 Task: Find connections with filter location San Vicent del Raspeig with filter topic #Partnershipswith filter profile language English with filter current company Ssangyong Engineering & Construction Co. Ltd. with filter school RMK ENGINEERING COLLEGE, CHENNAI with filter industry Blockchain Services with filter service category Property Management with filter keywords title Application Developer
Action: Mouse moved to (481, 54)
Screenshot: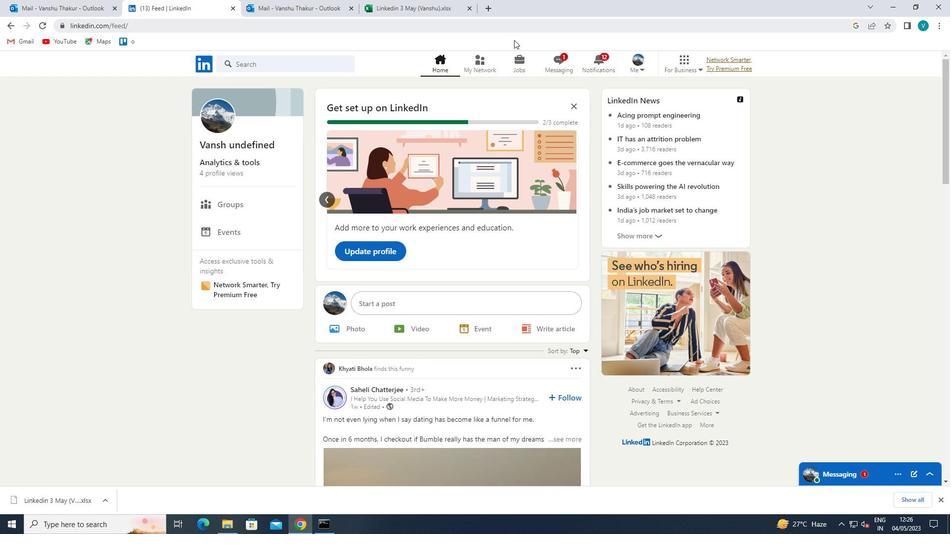 
Action: Mouse pressed left at (481, 54)
Screenshot: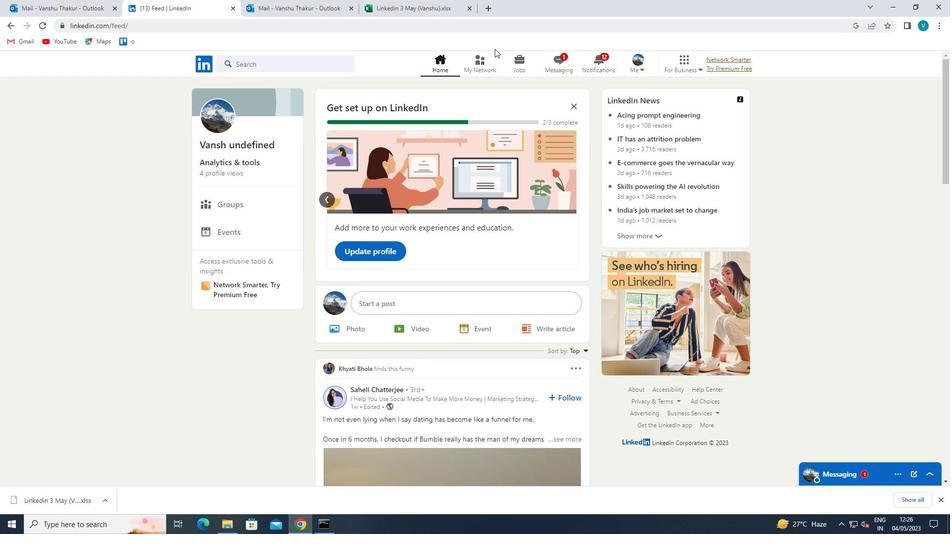 
Action: Mouse moved to (275, 116)
Screenshot: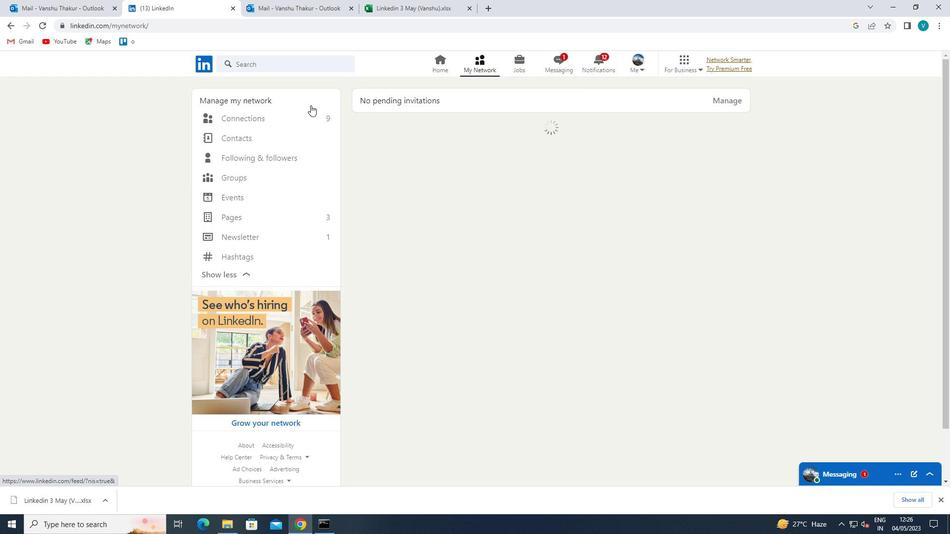 
Action: Mouse pressed left at (275, 116)
Screenshot: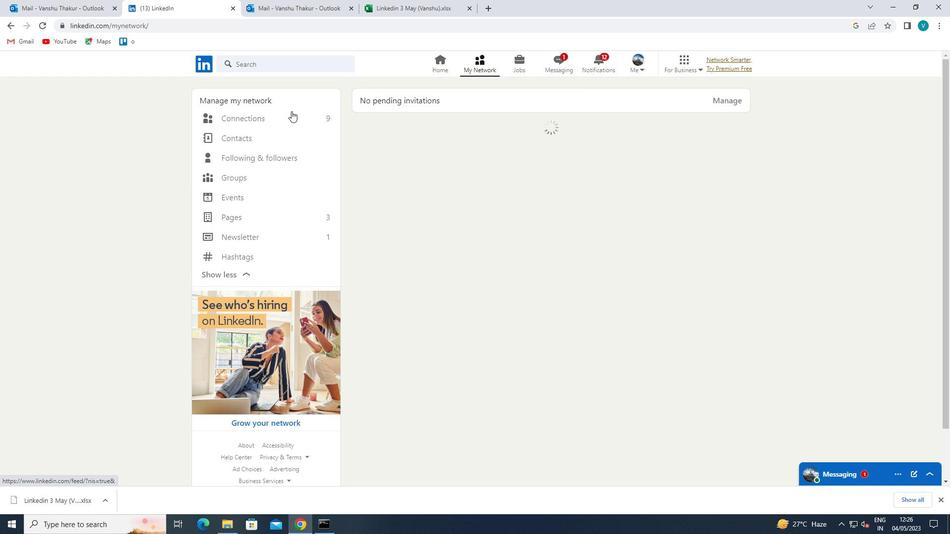 
Action: Mouse moved to (563, 121)
Screenshot: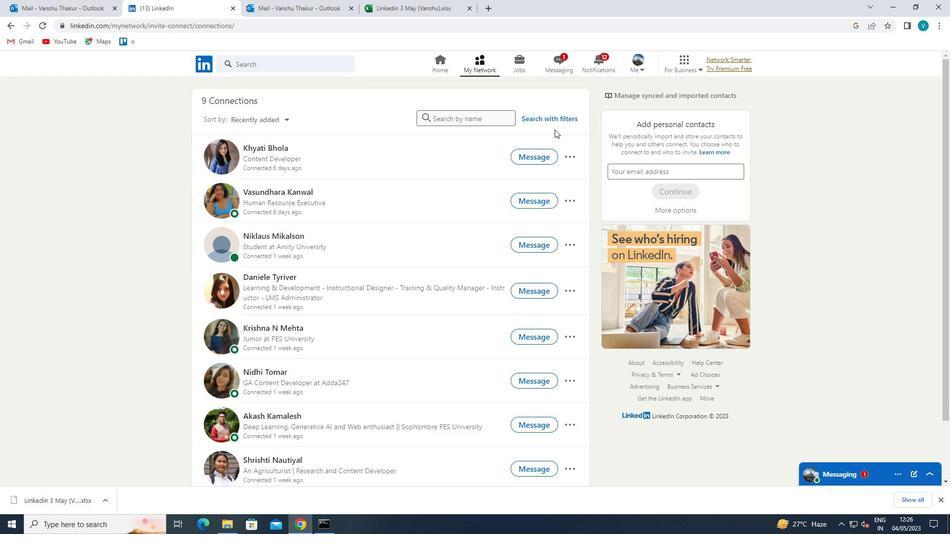 
Action: Mouse pressed left at (563, 121)
Screenshot: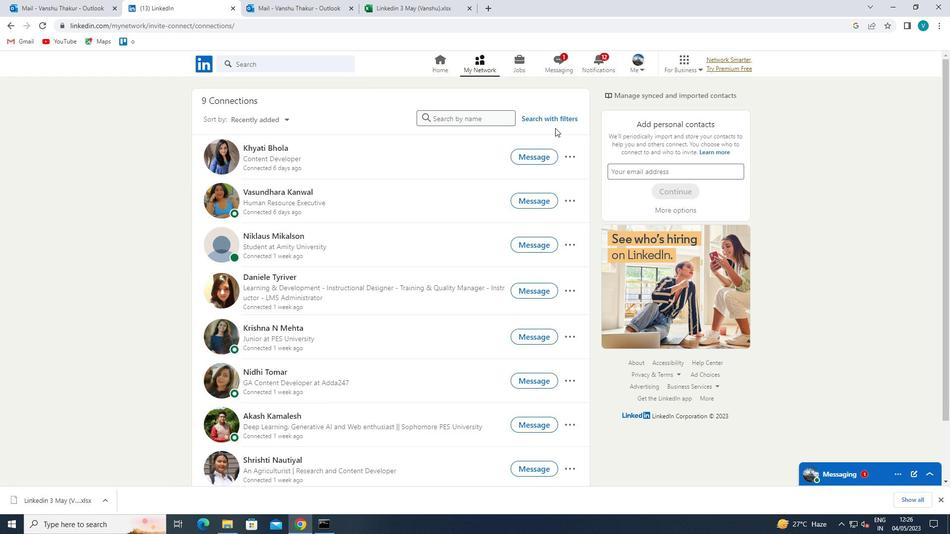
Action: Mouse moved to (480, 92)
Screenshot: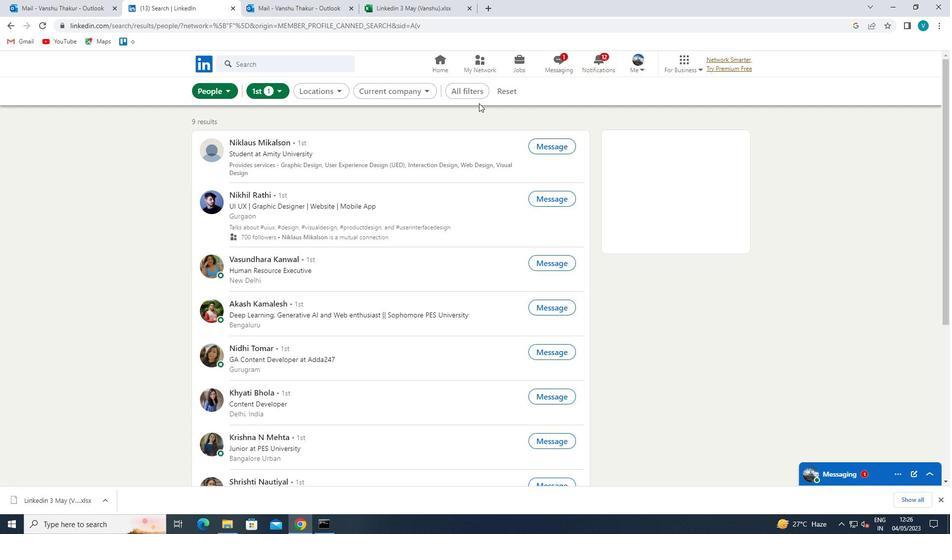 
Action: Mouse pressed left at (480, 92)
Screenshot: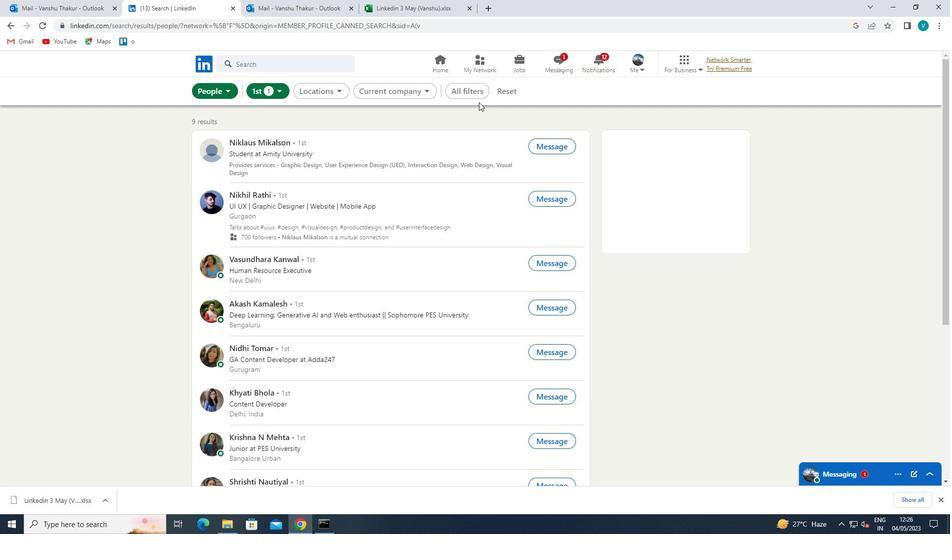 
Action: Mouse moved to (846, 233)
Screenshot: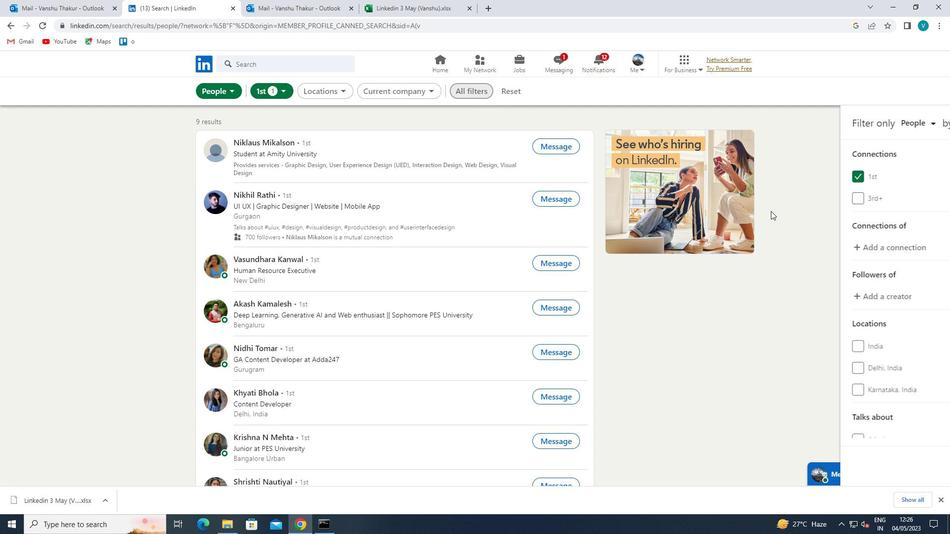 
Action: Mouse scrolled (846, 232) with delta (0, 0)
Screenshot: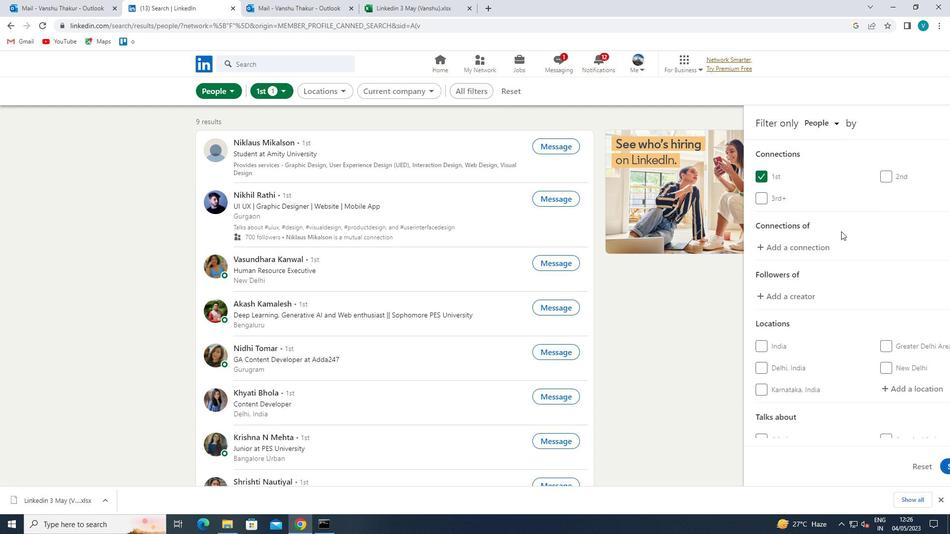
Action: Mouse moved to (865, 359)
Screenshot: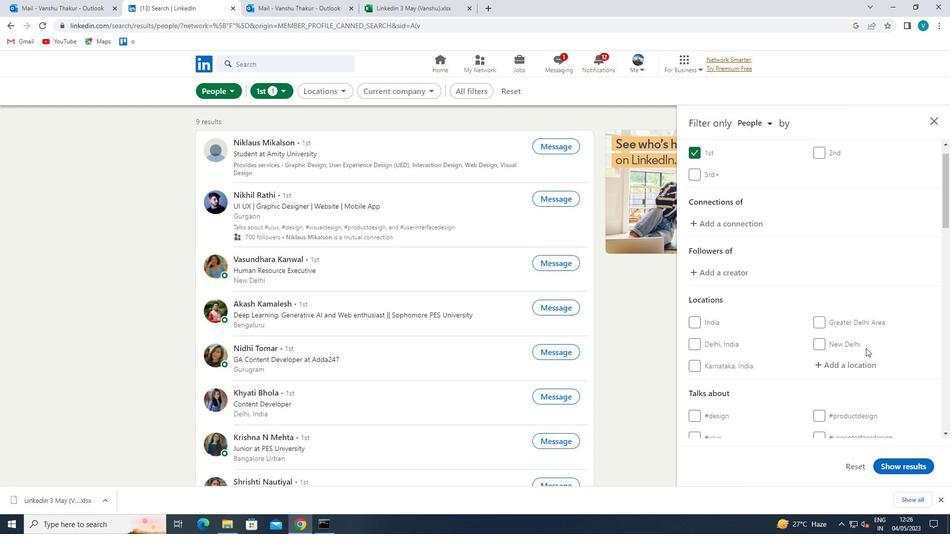 
Action: Mouse pressed left at (865, 359)
Screenshot: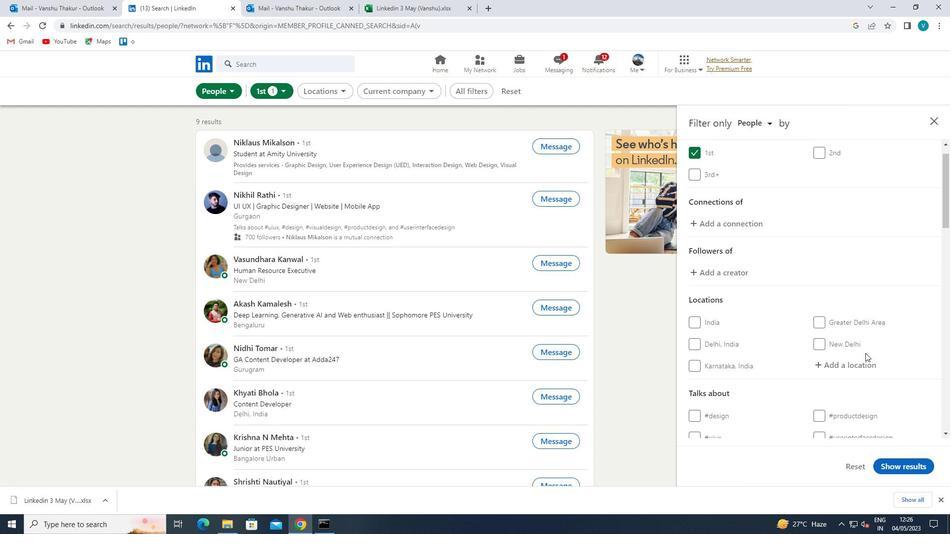 
Action: Mouse moved to (864, 362)
Screenshot: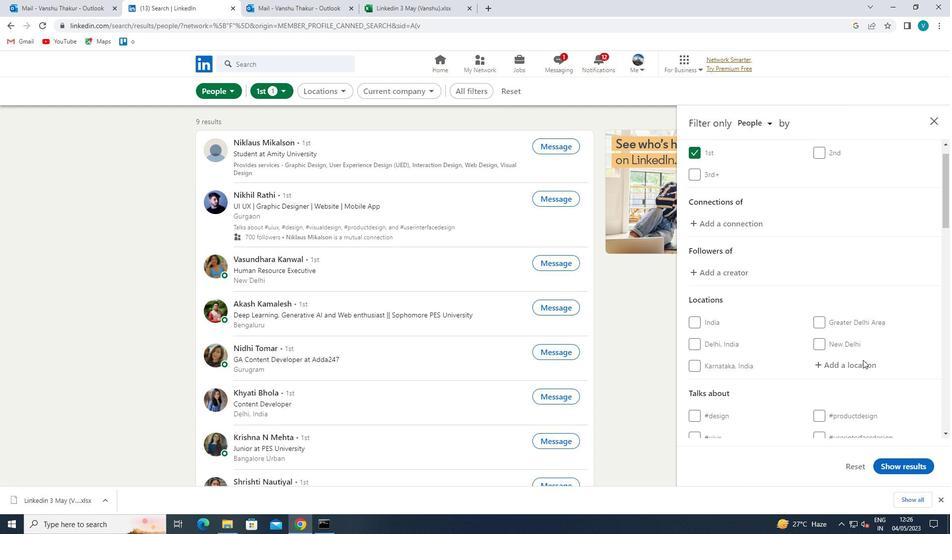 
Action: Mouse pressed left at (864, 362)
Screenshot: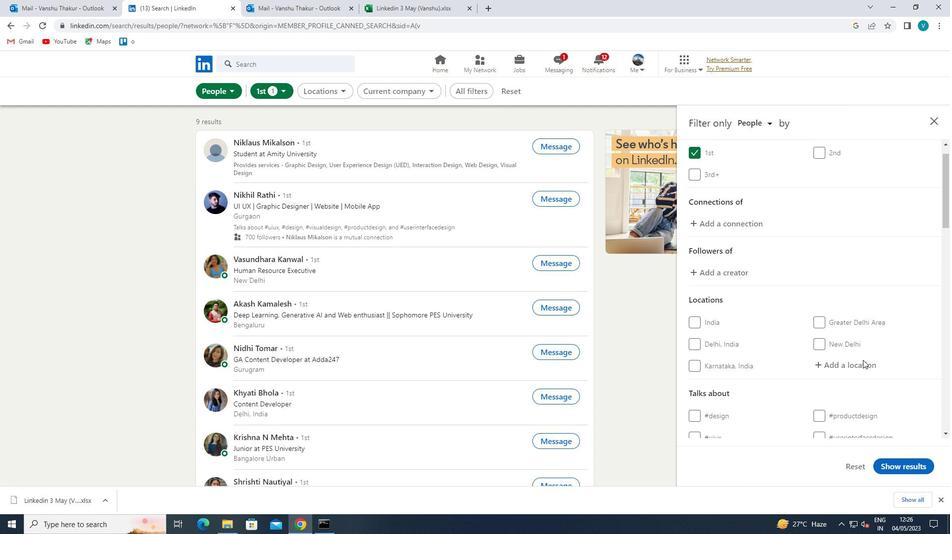 
Action: Mouse moved to (866, 351)
Screenshot: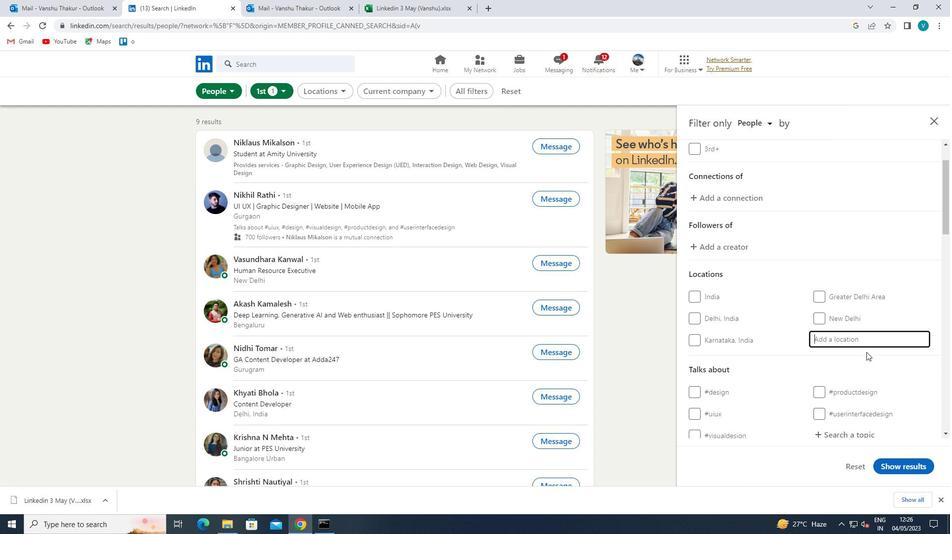 
Action: Key pressed <Key.shift>A<Key.backspace><Key.shift>SAN<Key.space><Key.shift>VICENT
Screenshot: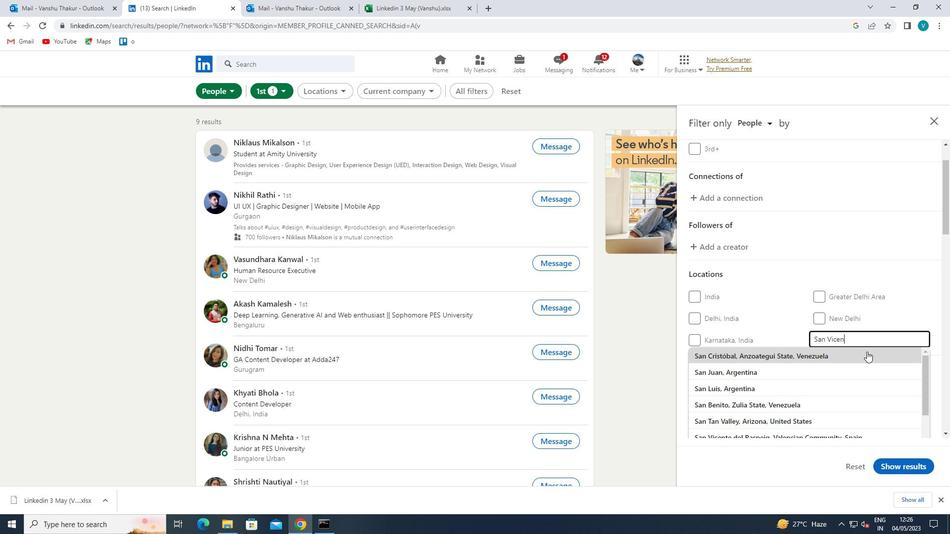 
Action: Mouse moved to (859, 370)
Screenshot: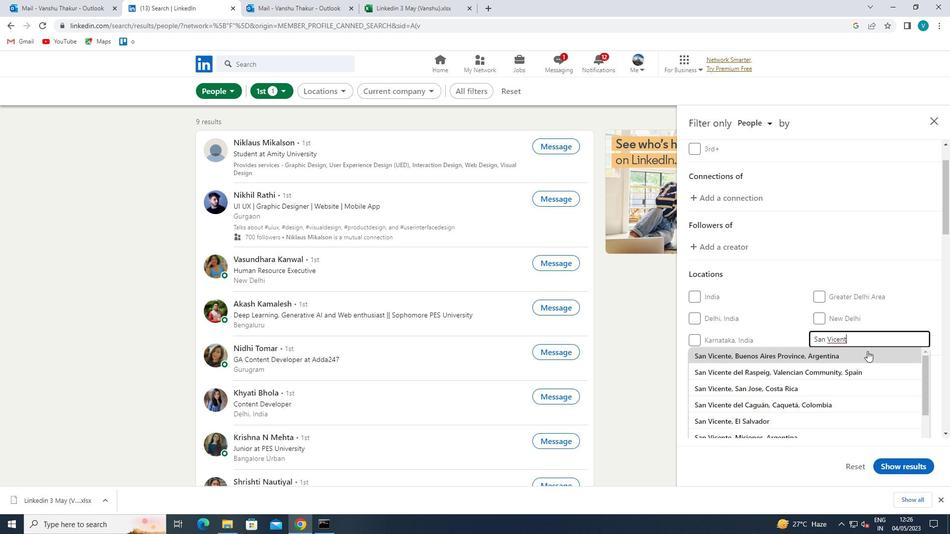 
Action: Mouse pressed left at (859, 370)
Screenshot: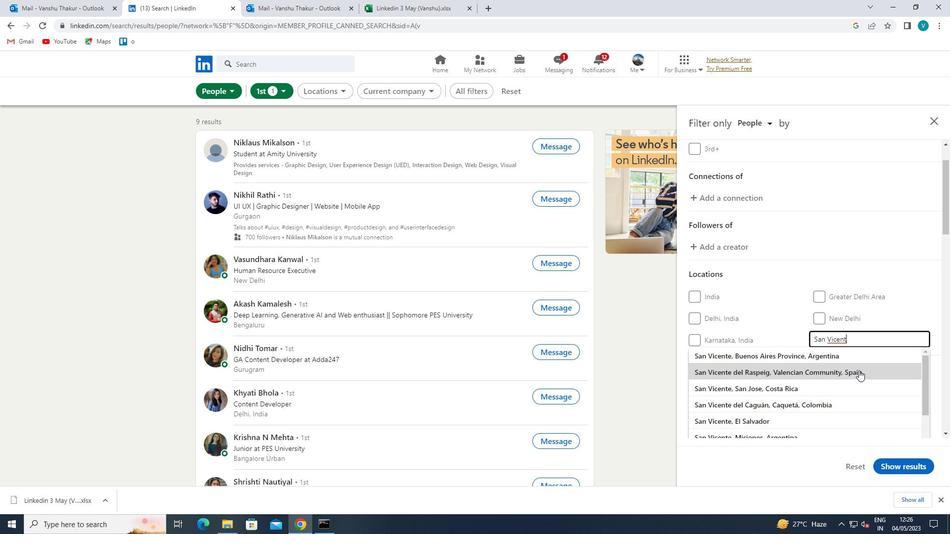 
Action: Mouse moved to (862, 356)
Screenshot: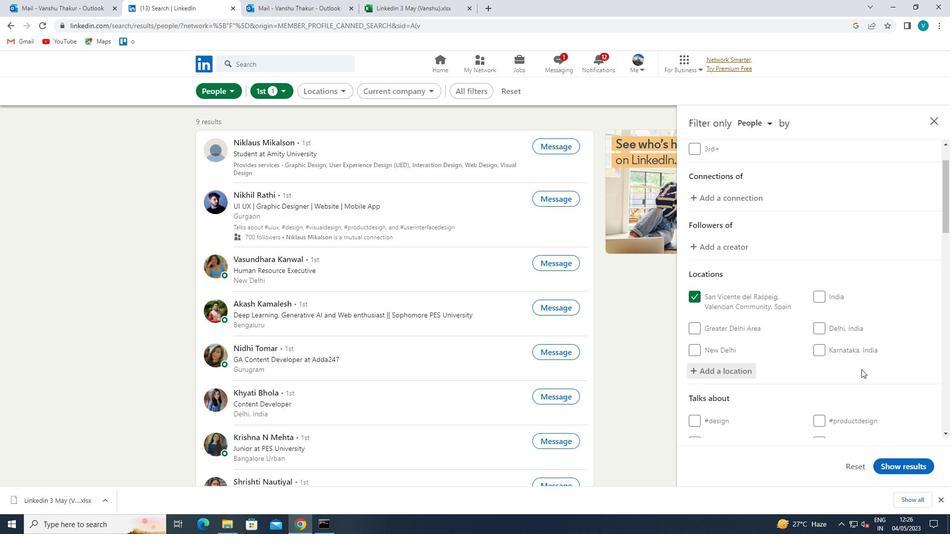 
Action: Mouse scrolled (862, 356) with delta (0, 0)
Screenshot: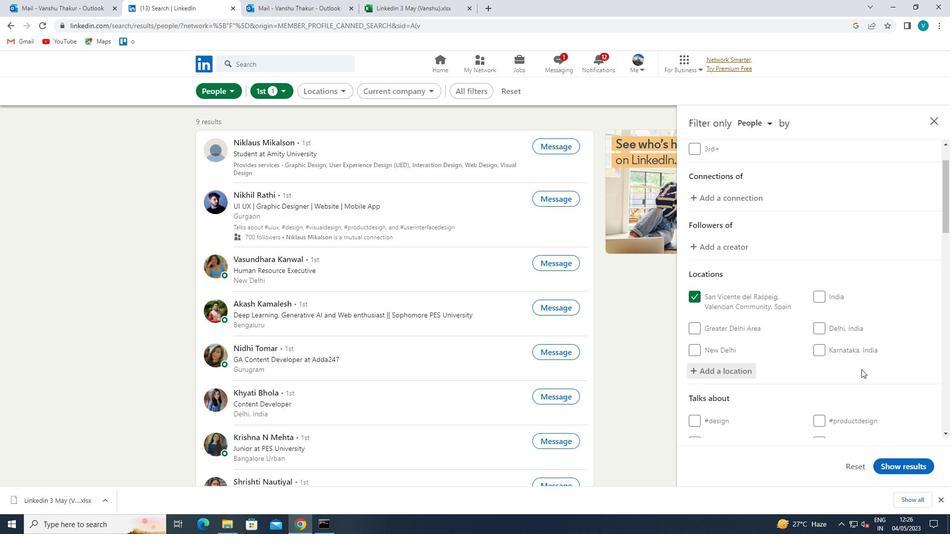 
Action: Mouse moved to (861, 349)
Screenshot: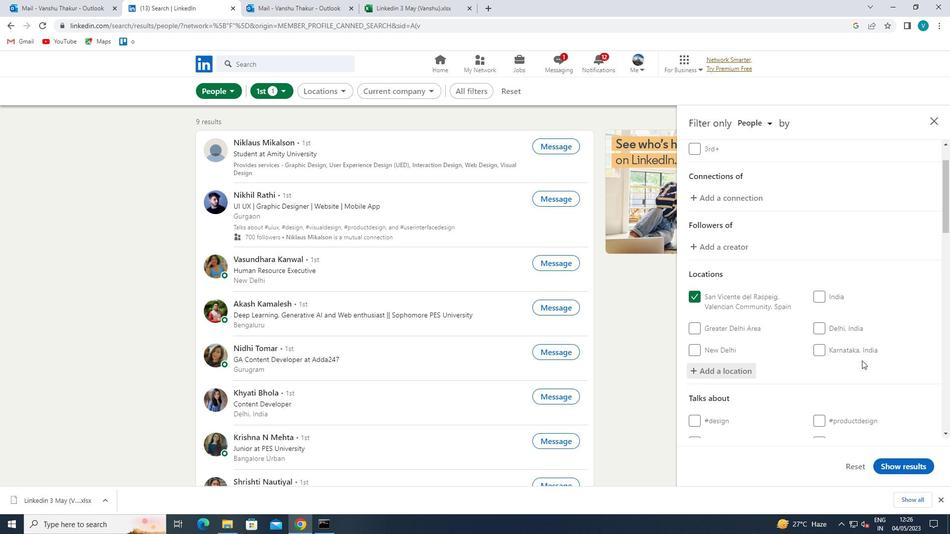 
Action: Mouse scrolled (861, 348) with delta (0, 0)
Screenshot: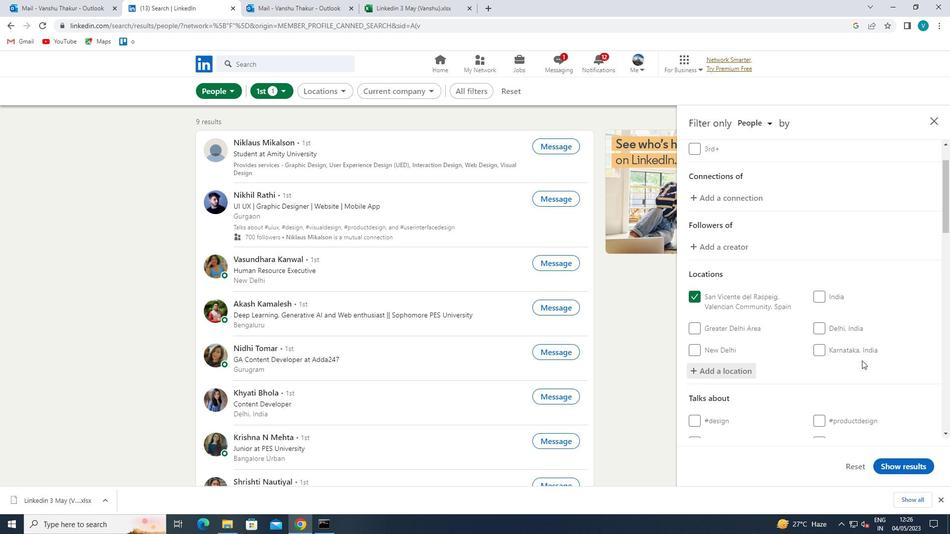 
Action: Mouse moved to (861, 347)
Screenshot: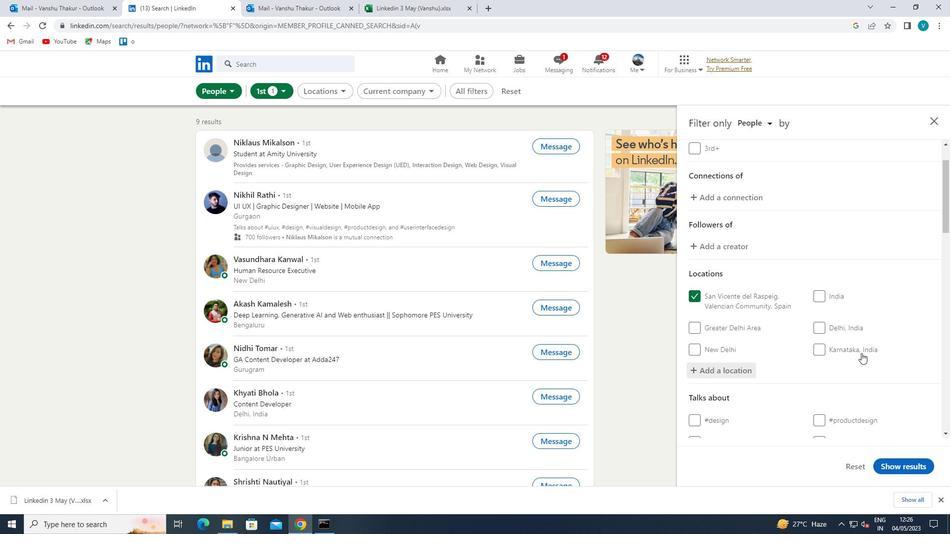 
Action: Mouse scrolled (861, 346) with delta (0, 0)
Screenshot: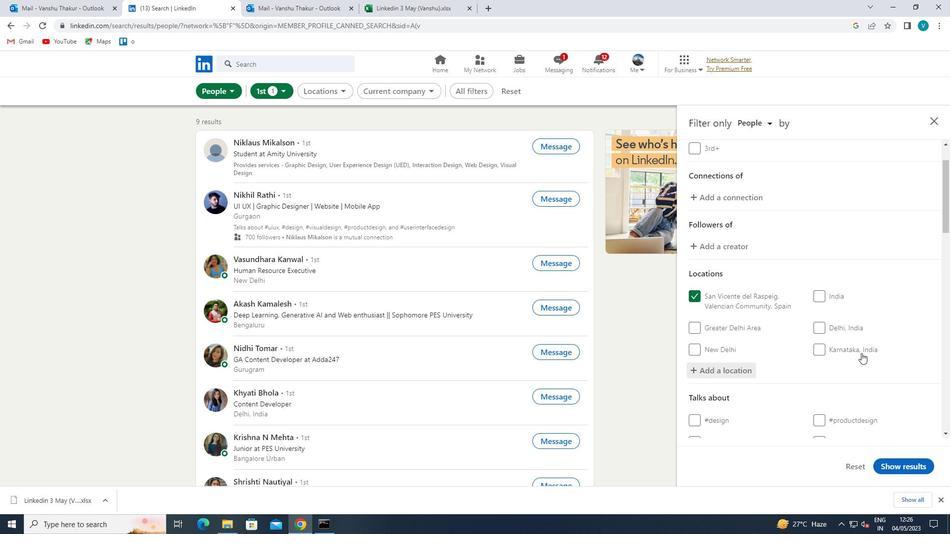 
Action: Mouse moved to (859, 314)
Screenshot: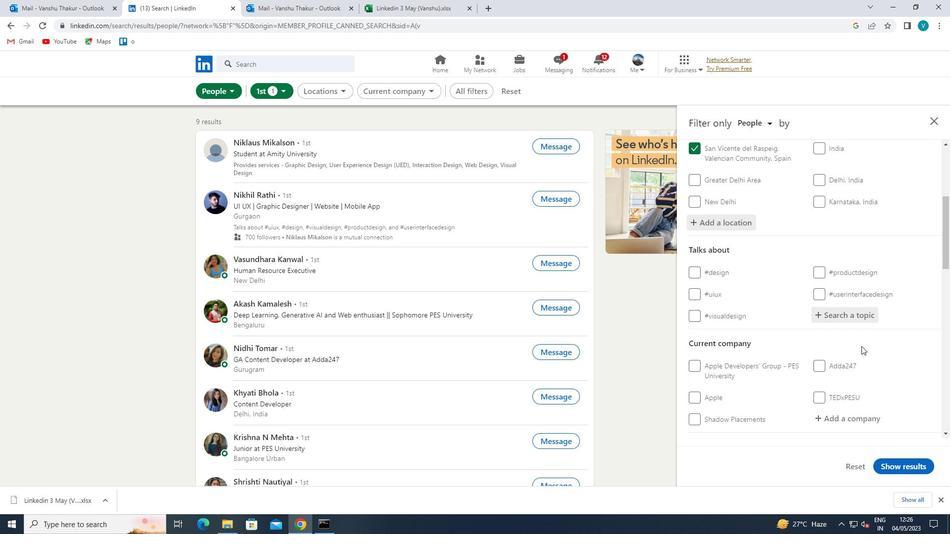 
Action: Mouse pressed left at (859, 314)
Screenshot: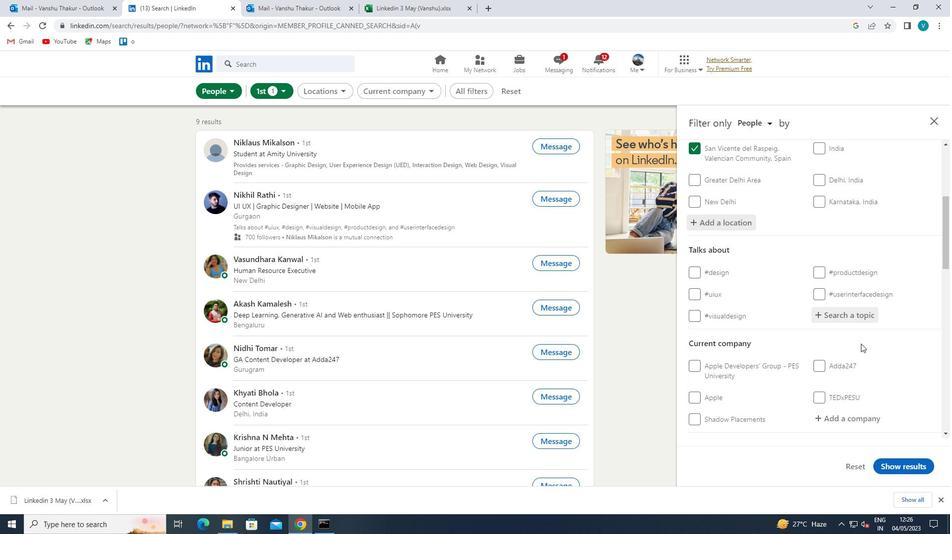 
Action: Mouse moved to (788, 273)
Screenshot: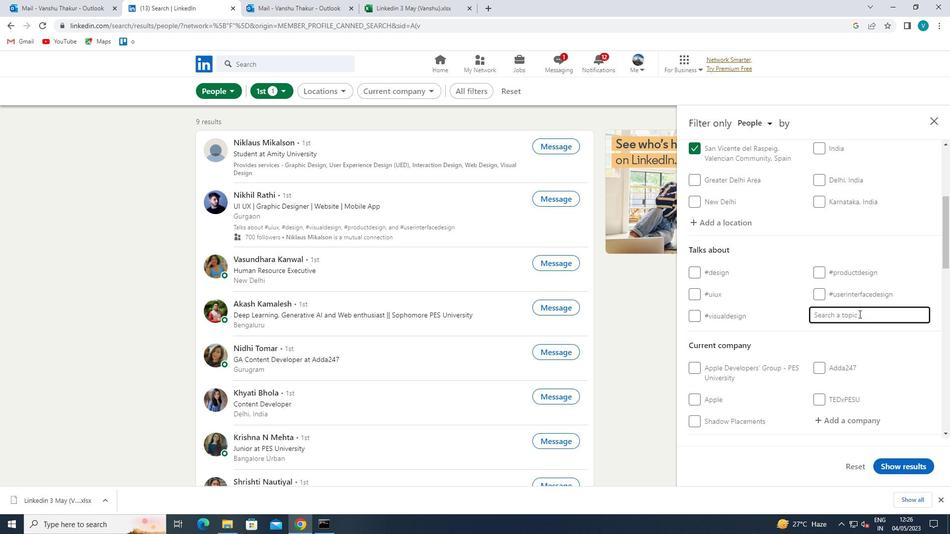 
Action: Key pressed PARTNER
Screenshot: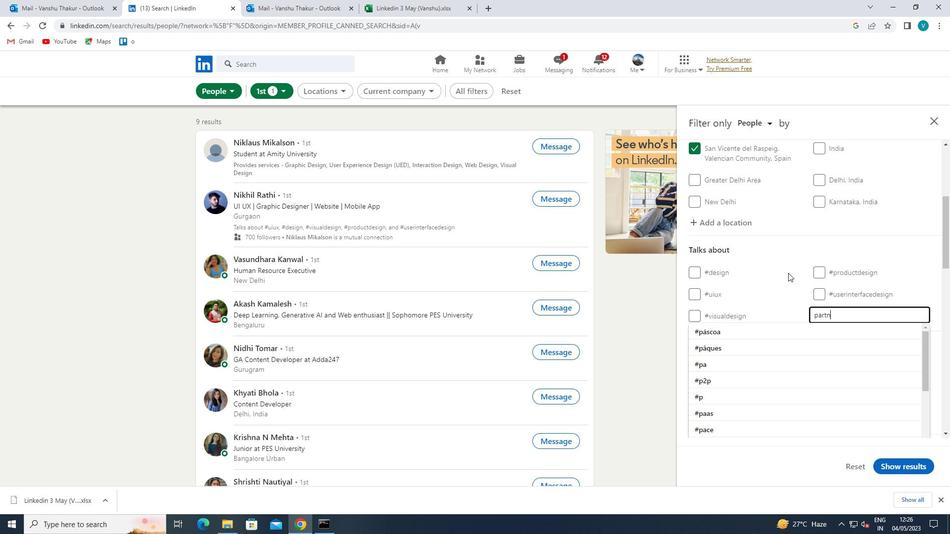 
Action: Mouse moved to (758, 329)
Screenshot: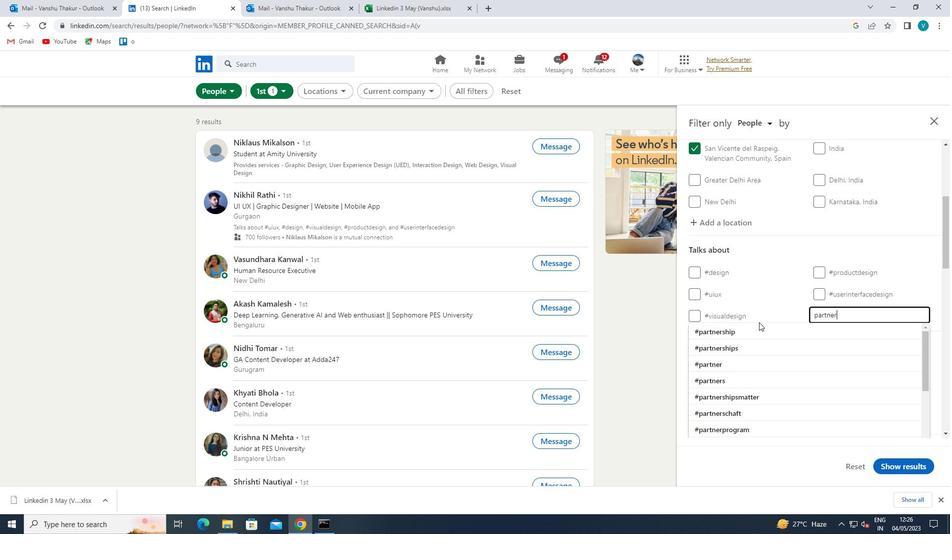 
Action: Mouse pressed left at (758, 329)
Screenshot: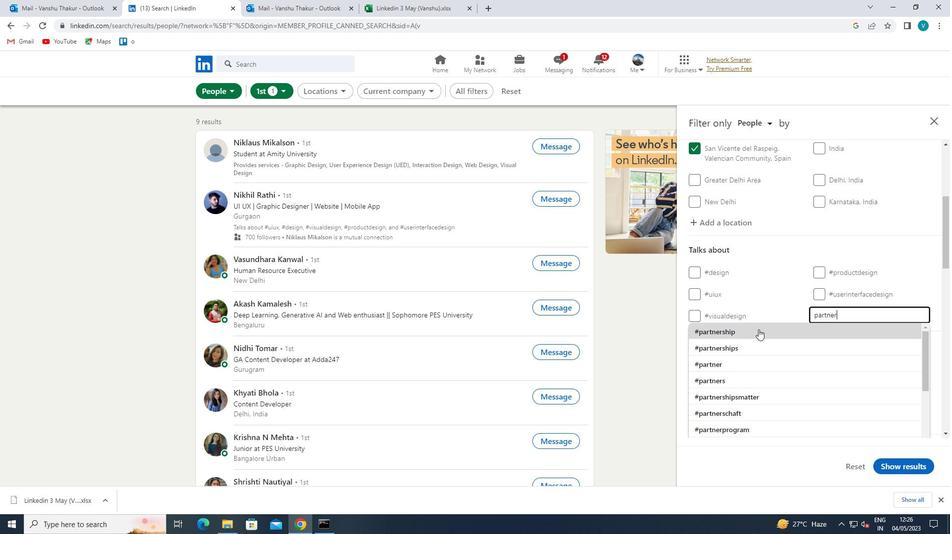 
Action: Mouse moved to (768, 322)
Screenshot: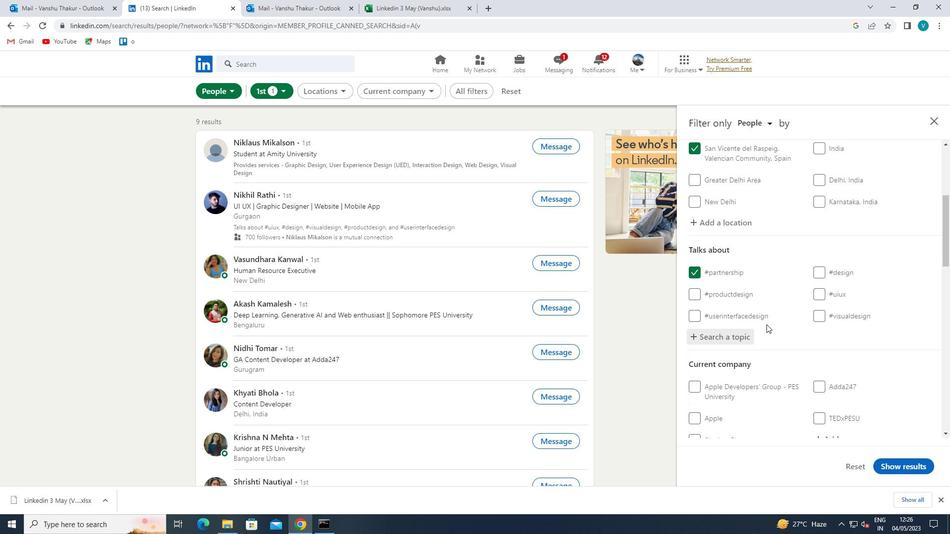 
Action: Mouse scrolled (768, 322) with delta (0, 0)
Screenshot: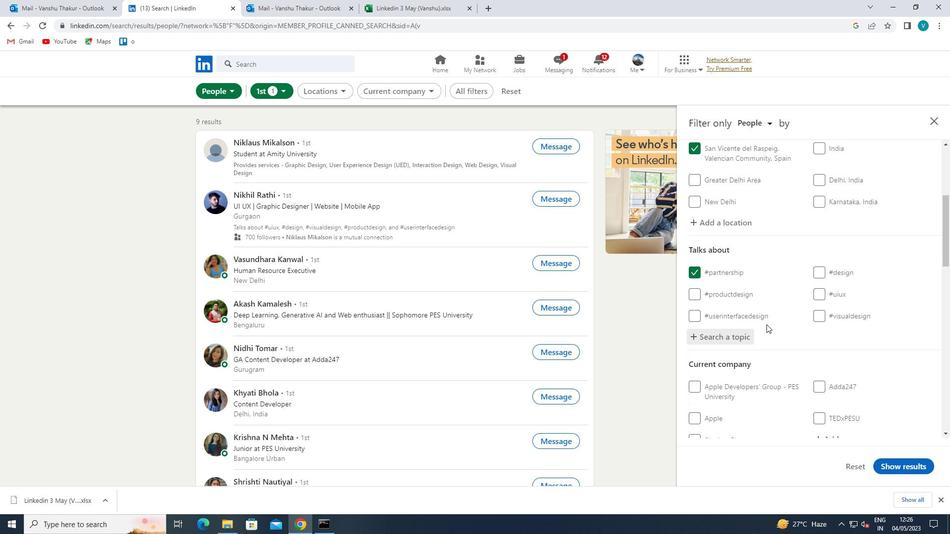 
Action: Mouse scrolled (768, 322) with delta (0, 0)
Screenshot: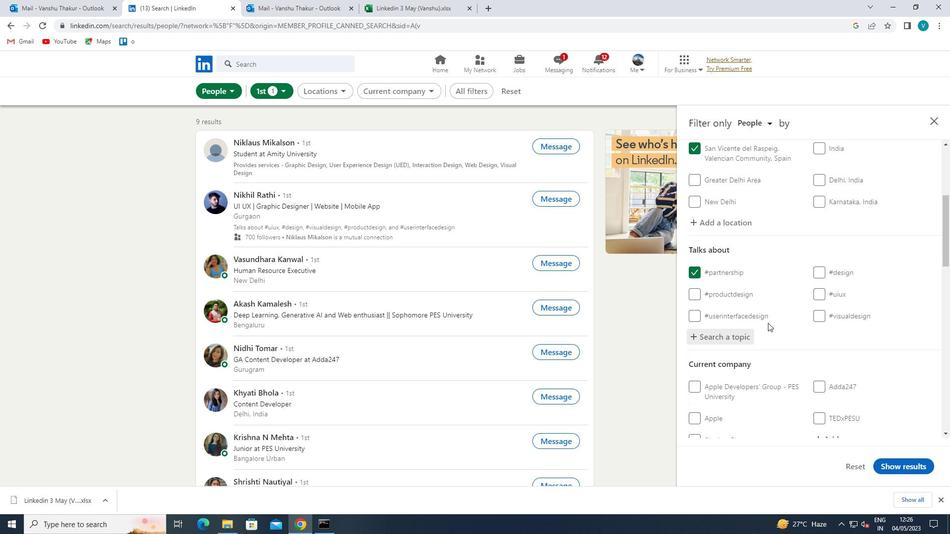 
Action: Mouse scrolled (768, 322) with delta (0, 0)
Screenshot: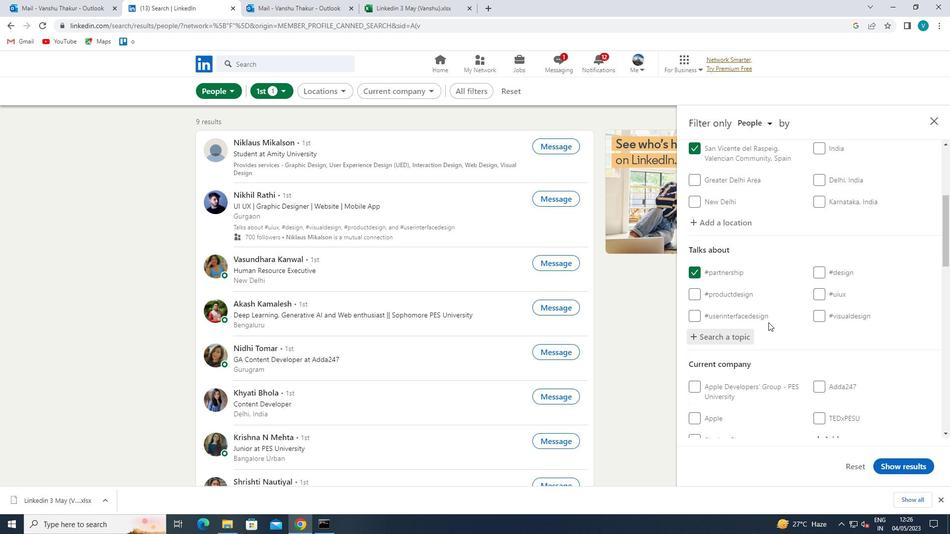 
Action: Mouse scrolled (768, 322) with delta (0, 0)
Screenshot: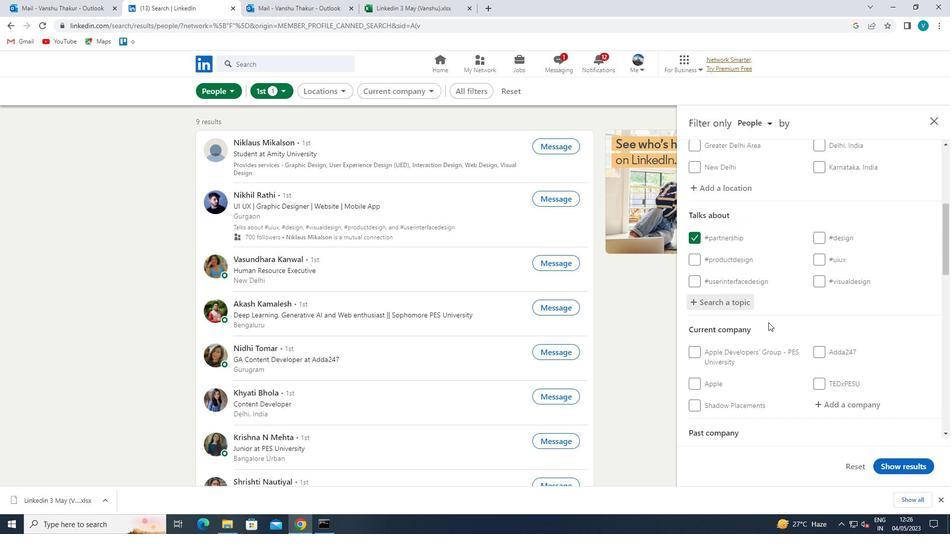 
Action: Mouse scrolled (768, 322) with delta (0, 0)
Screenshot: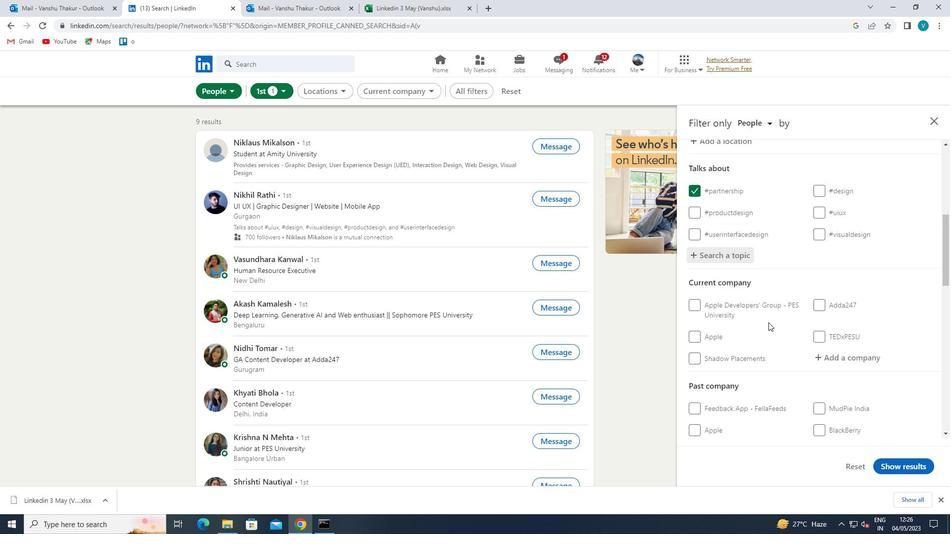 
Action: Mouse scrolled (768, 322) with delta (0, 0)
Screenshot: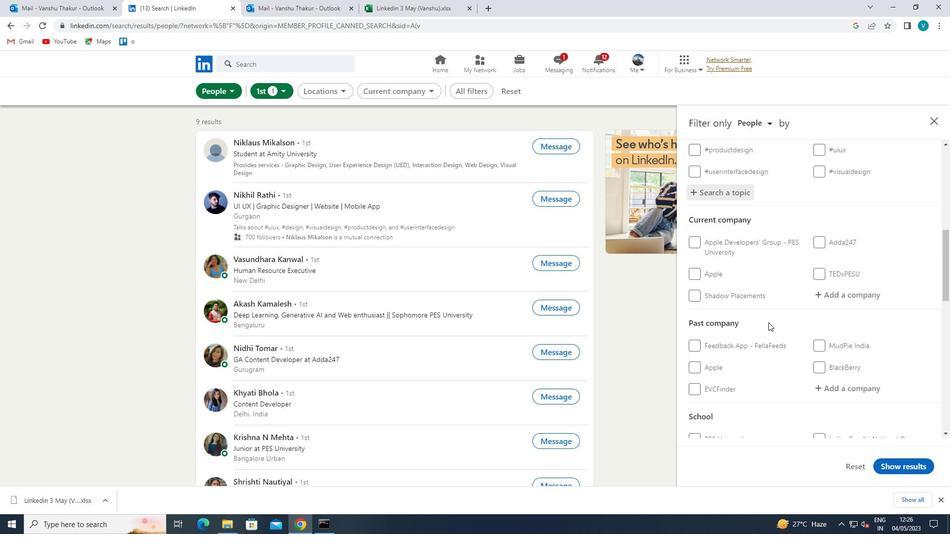 
Action: Mouse scrolled (768, 322) with delta (0, 0)
Screenshot: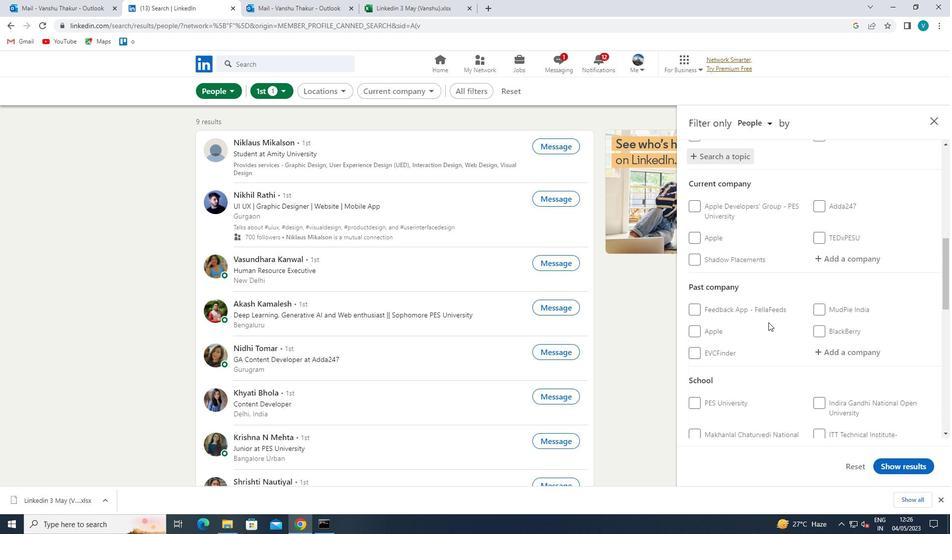 
Action: Mouse moved to (702, 328)
Screenshot: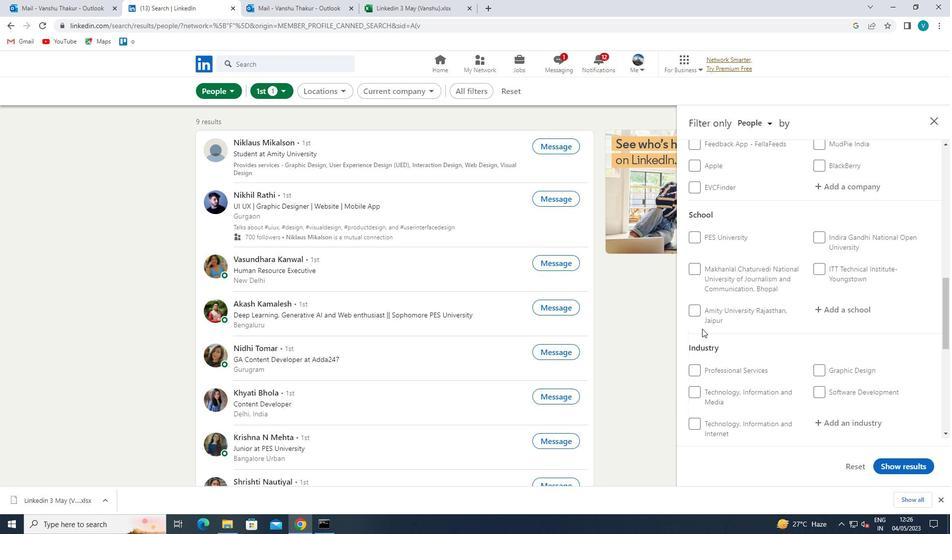 
Action: Mouse scrolled (702, 328) with delta (0, 0)
Screenshot: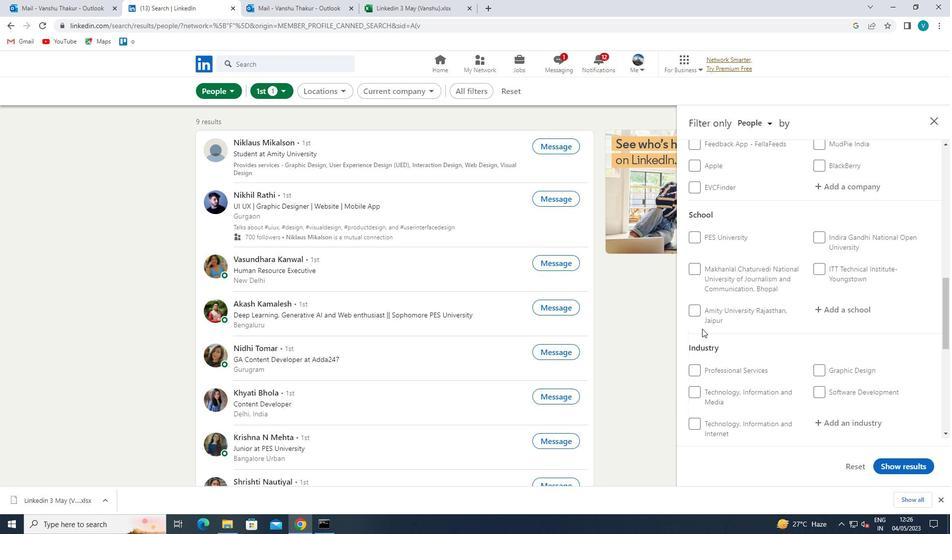
Action: Mouse scrolled (702, 328) with delta (0, 0)
Screenshot: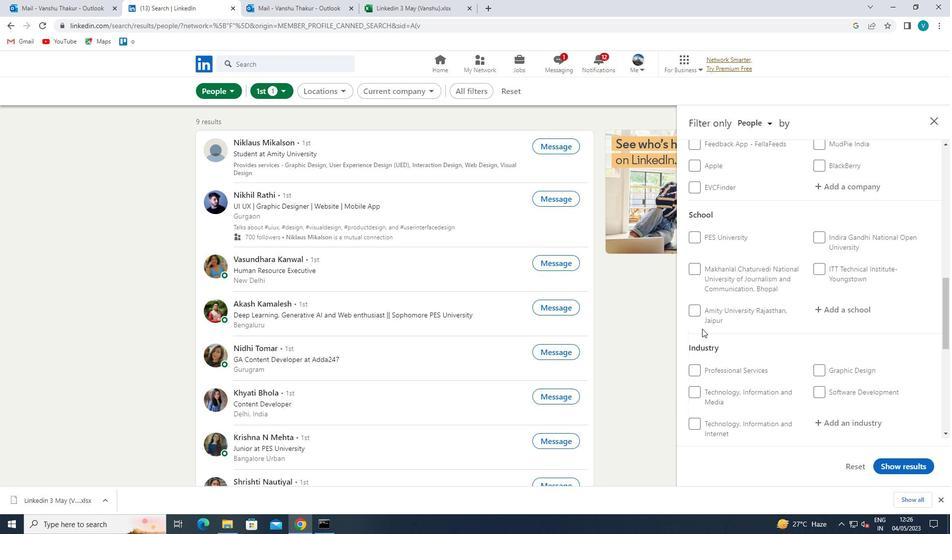 
Action: Mouse moved to (694, 390)
Screenshot: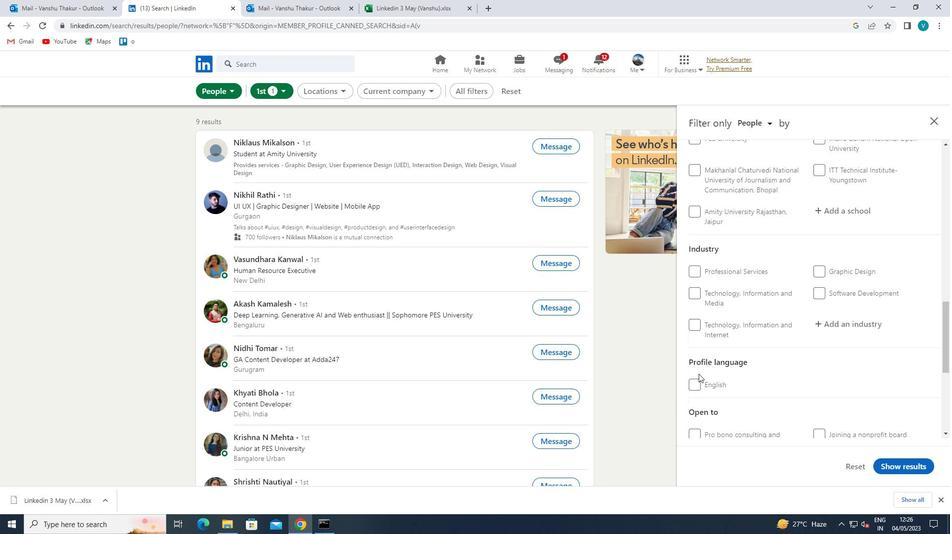 
Action: Mouse pressed left at (694, 390)
Screenshot: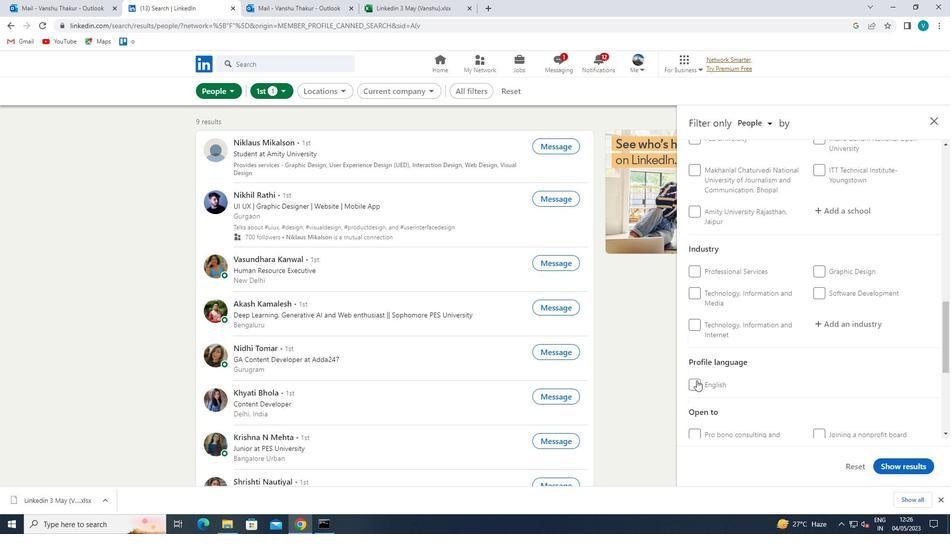 
Action: Mouse moved to (838, 364)
Screenshot: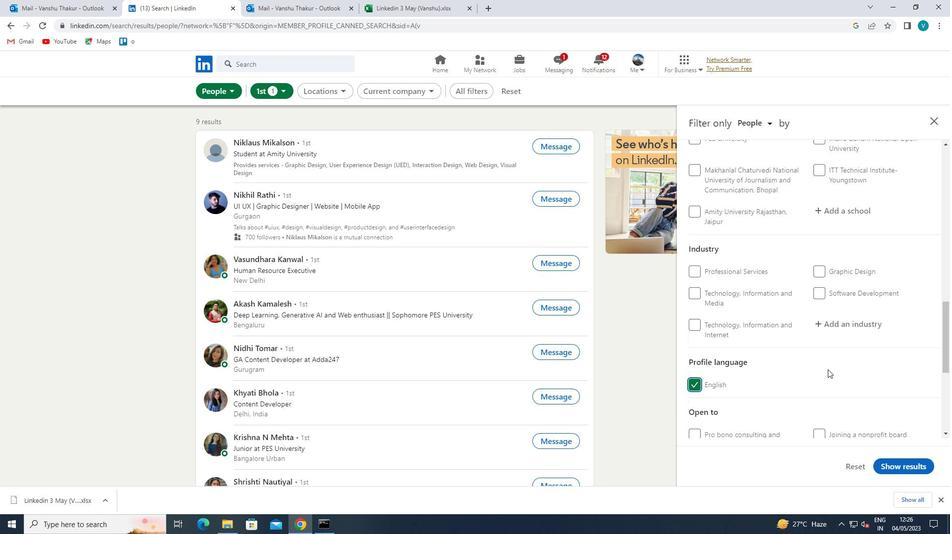 
Action: Mouse scrolled (838, 364) with delta (0, 0)
Screenshot: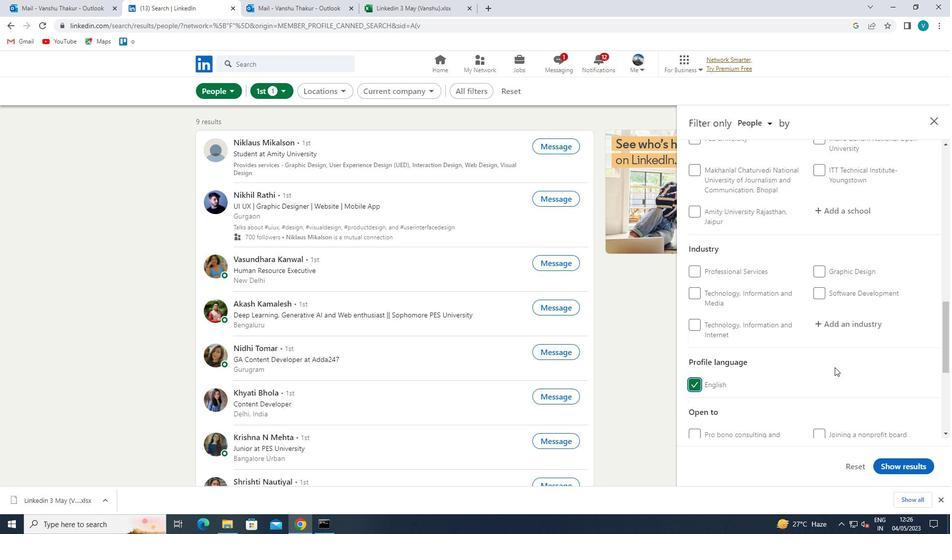 
Action: Mouse scrolled (838, 364) with delta (0, 0)
Screenshot: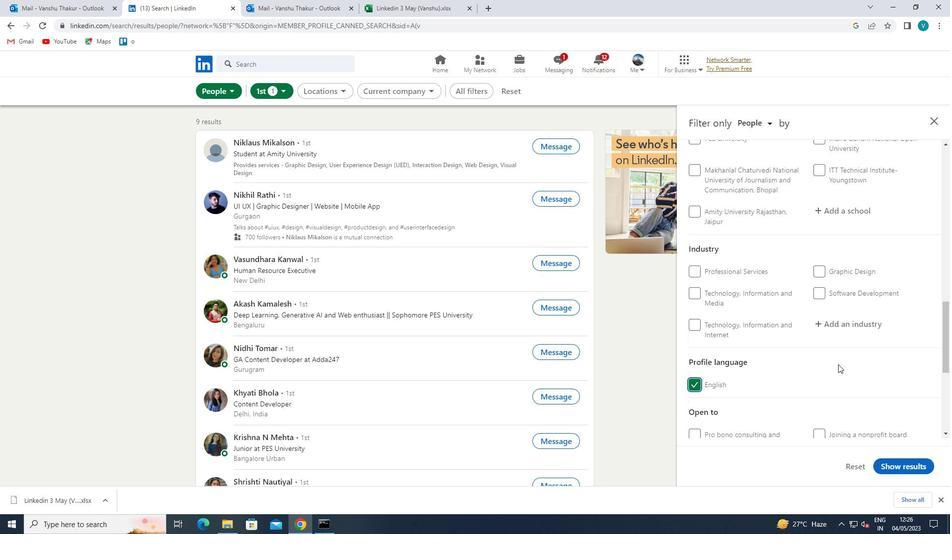 
Action: Mouse moved to (839, 363)
Screenshot: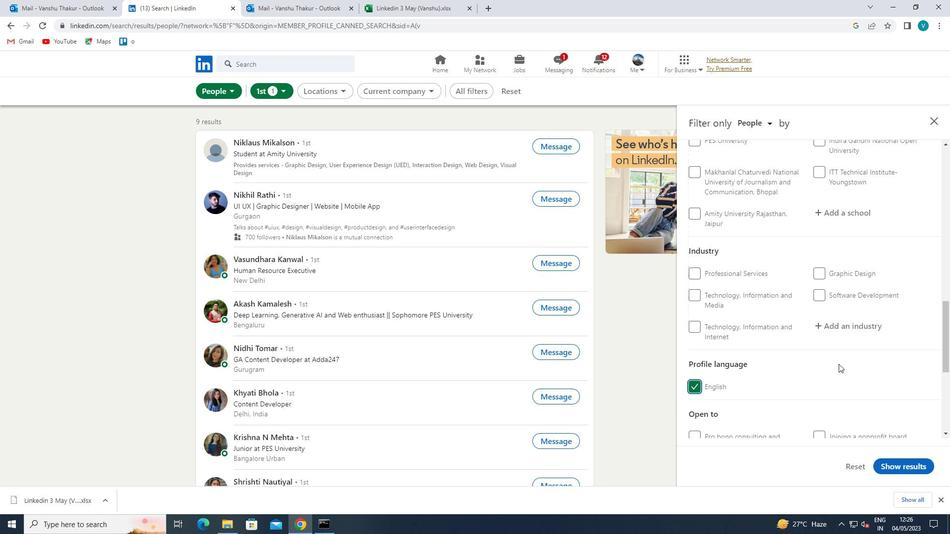 
Action: Mouse scrolled (839, 363) with delta (0, 0)
Screenshot: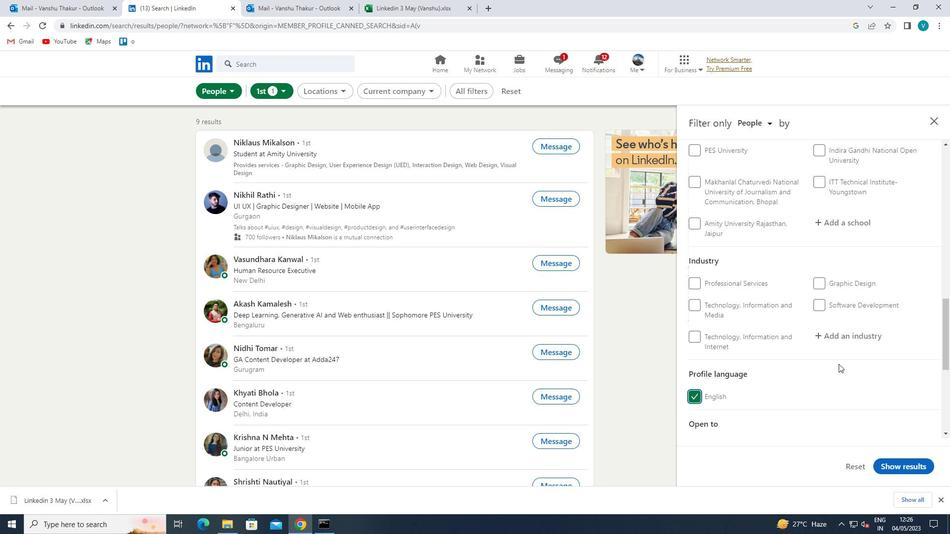 
Action: Mouse scrolled (839, 363) with delta (0, 0)
Screenshot: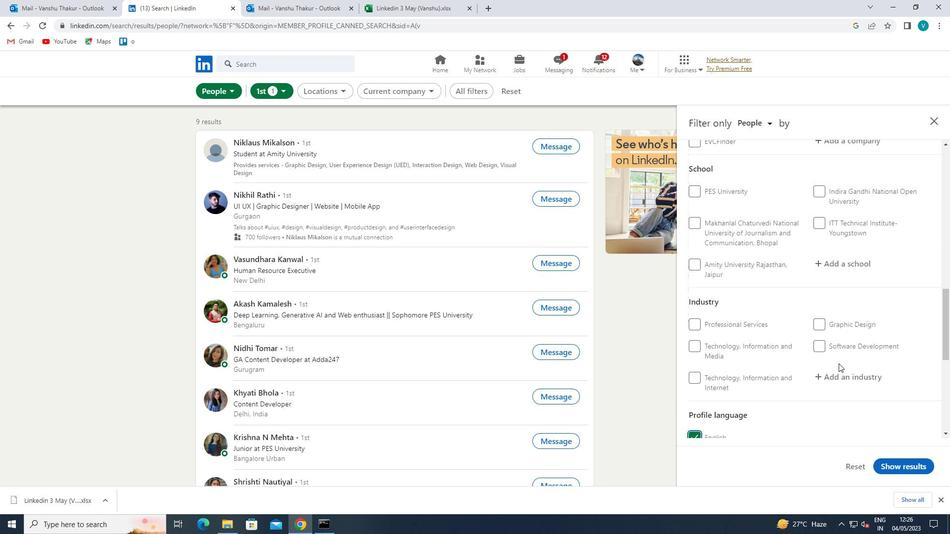 
Action: Mouse scrolled (839, 363) with delta (0, 0)
Screenshot: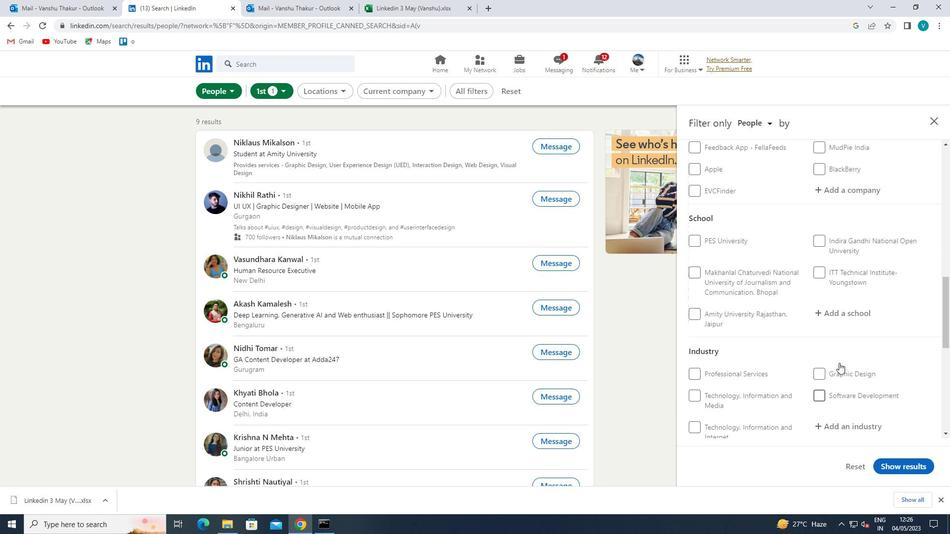
Action: Mouse scrolled (839, 363) with delta (0, 0)
Screenshot: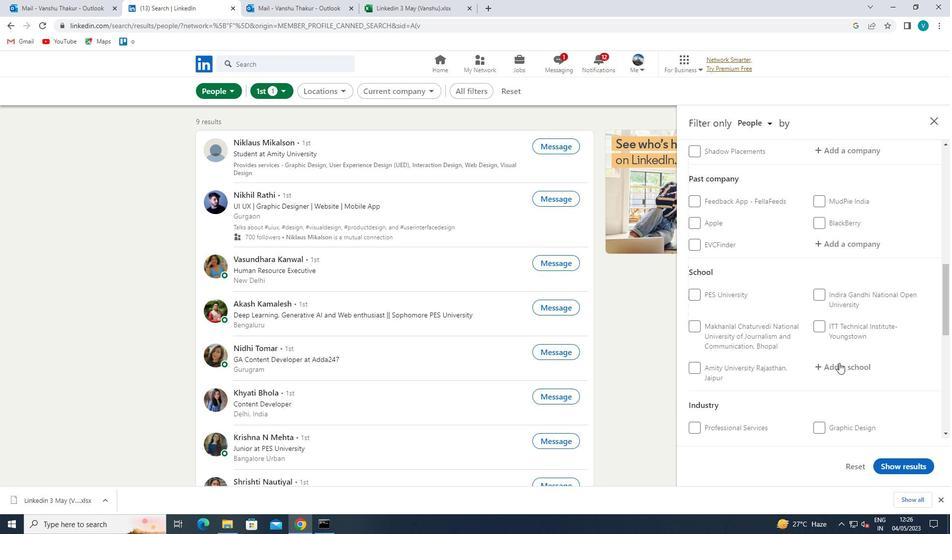 
Action: Mouse scrolled (839, 363) with delta (0, 0)
Screenshot: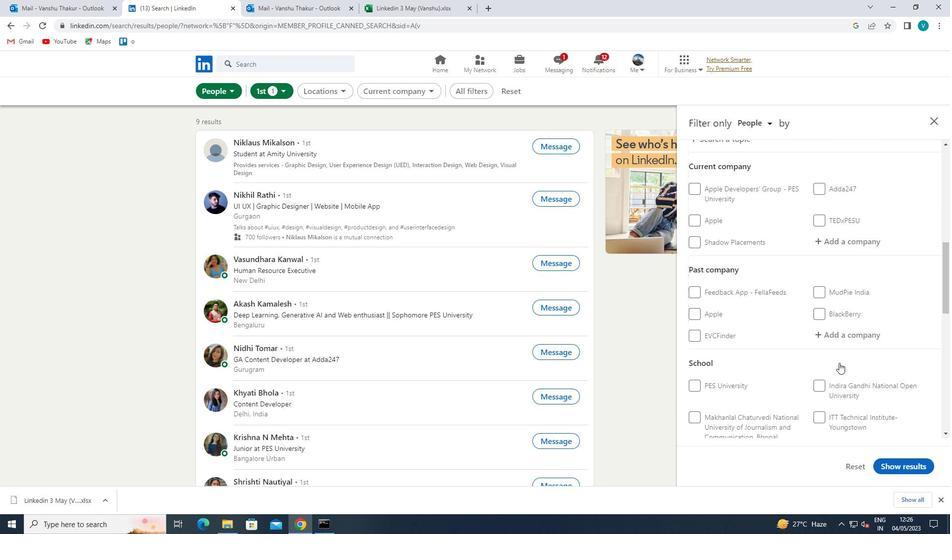 
Action: Mouse moved to (846, 343)
Screenshot: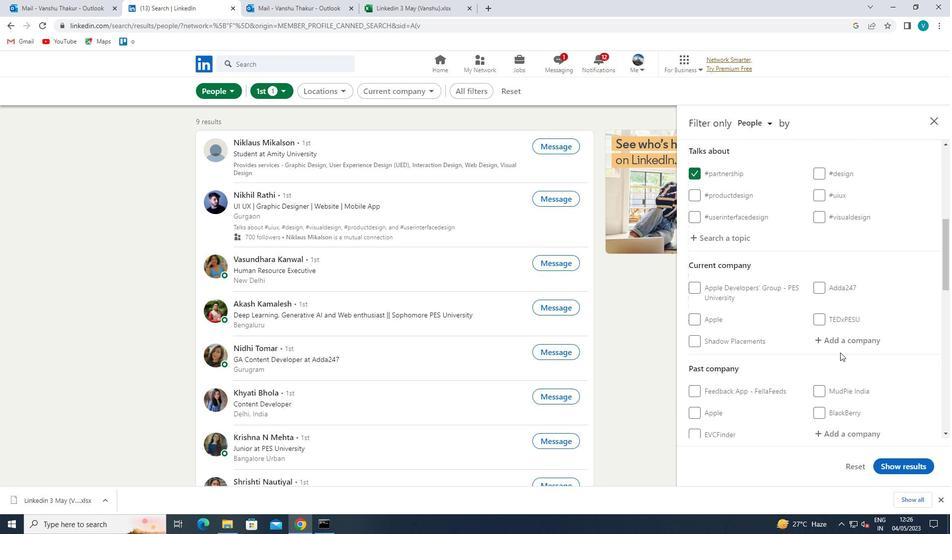 
Action: Mouse pressed left at (846, 343)
Screenshot: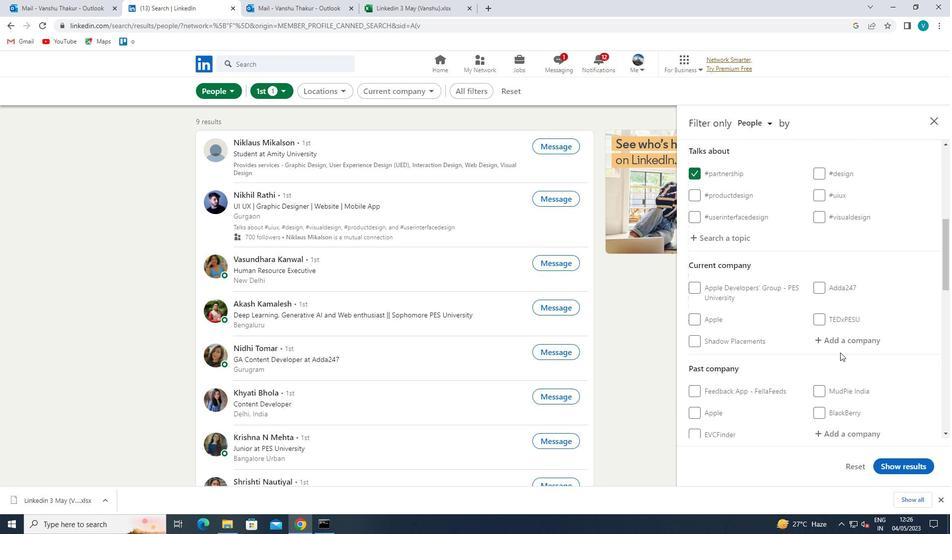 
Action: Mouse moved to (849, 341)
Screenshot: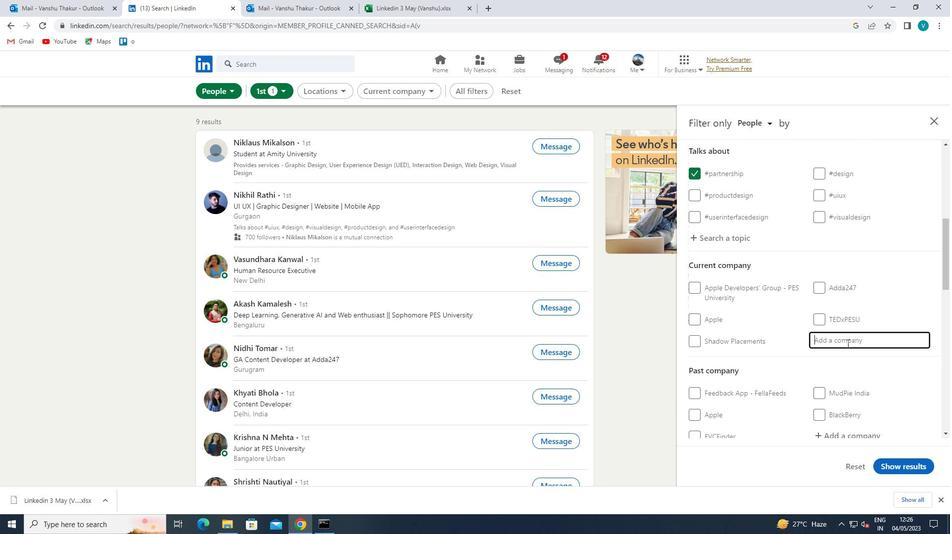 
Action: Key pressed <Key.shift>SSANGYONG
Screenshot: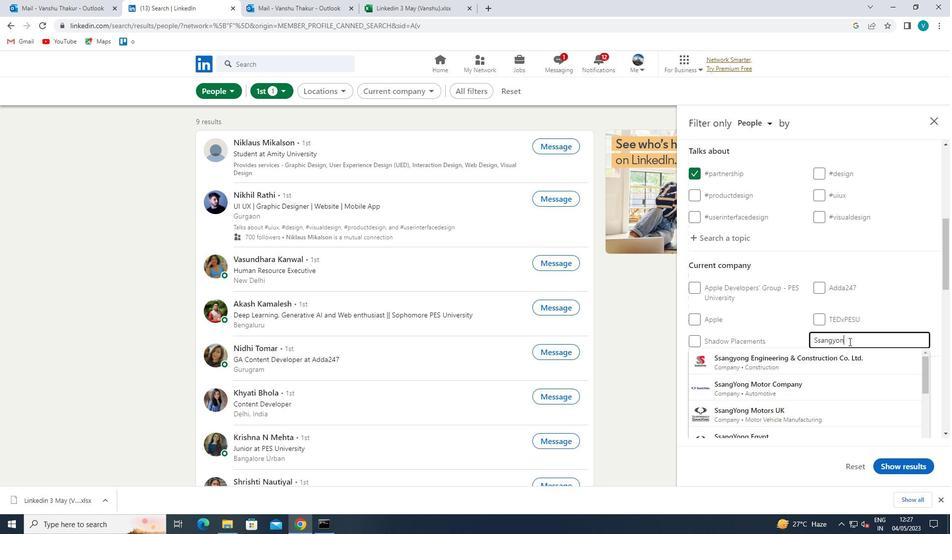 
Action: Mouse moved to (854, 380)
Screenshot: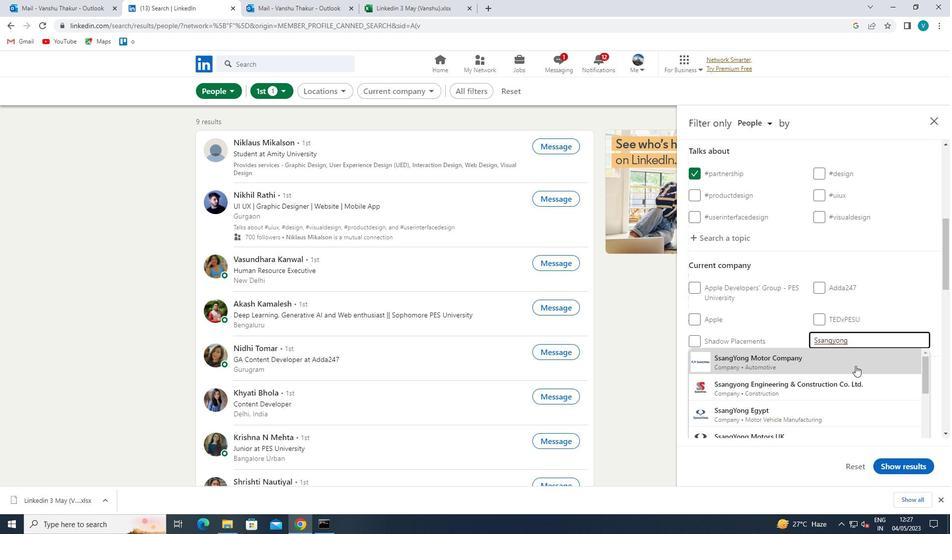 
Action: Mouse pressed left at (854, 380)
Screenshot: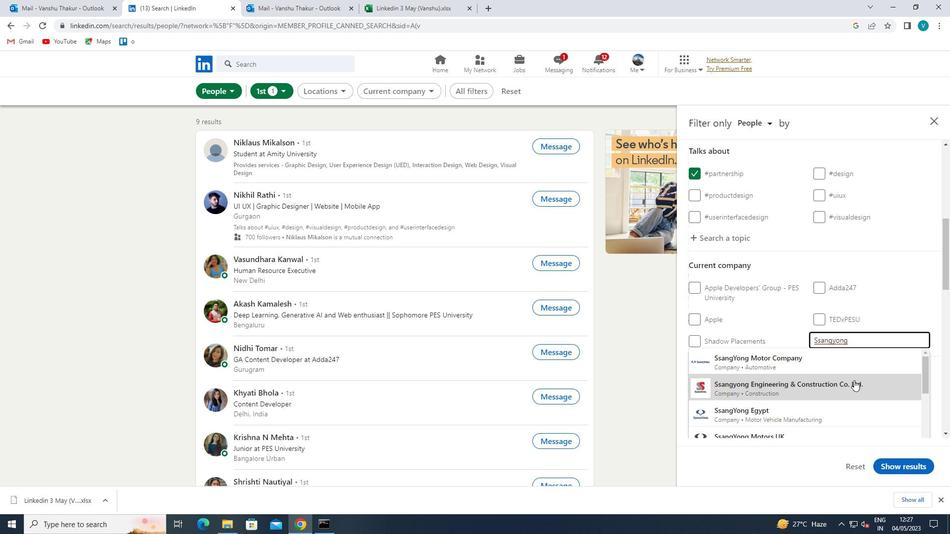 
Action: Mouse moved to (853, 380)
Screenshot: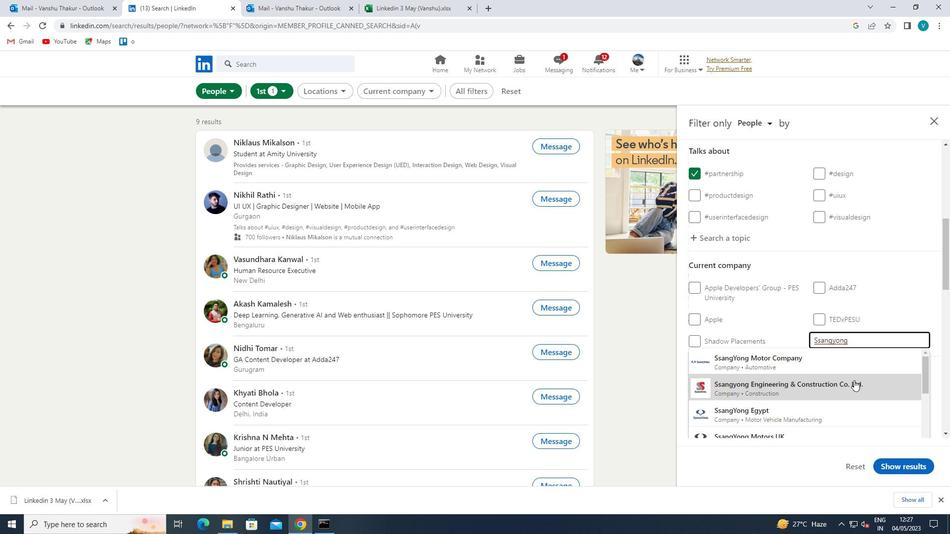 
Action: Mouse scrolled (853, 380) with delta (0, 0)
Screenshot: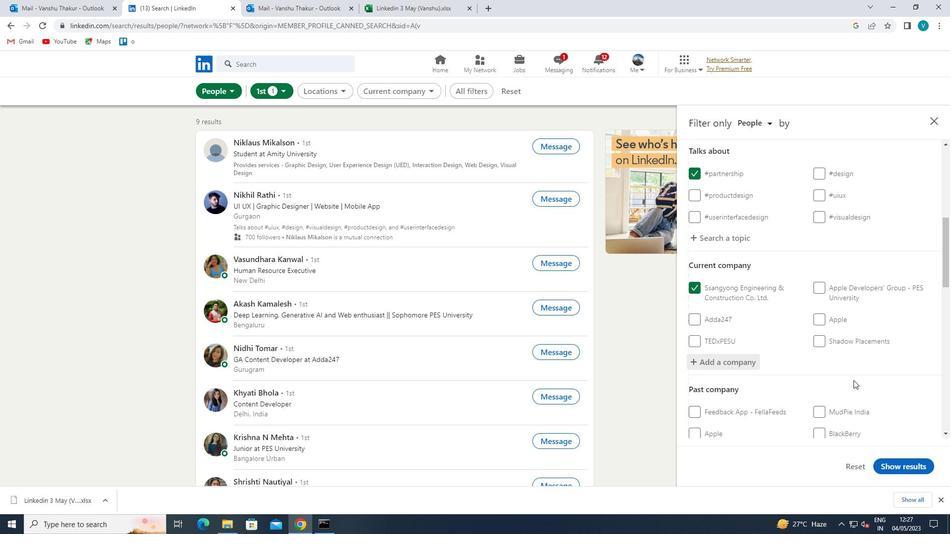 
Action: Mouse scrolled (853, 380) with delta (0, 0)
Screenshot: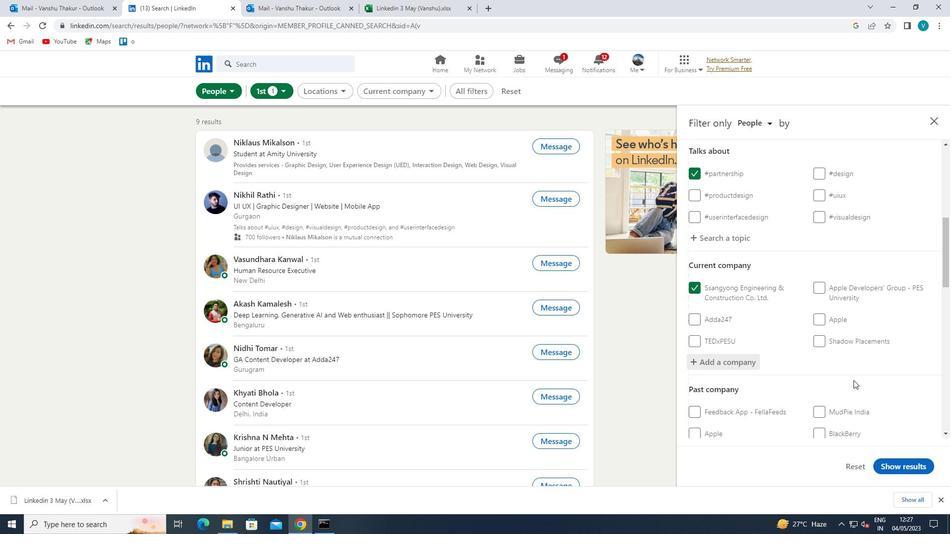 
Action: Mouse scrolled (853, 380) with delta (0, 0)
Screenshot: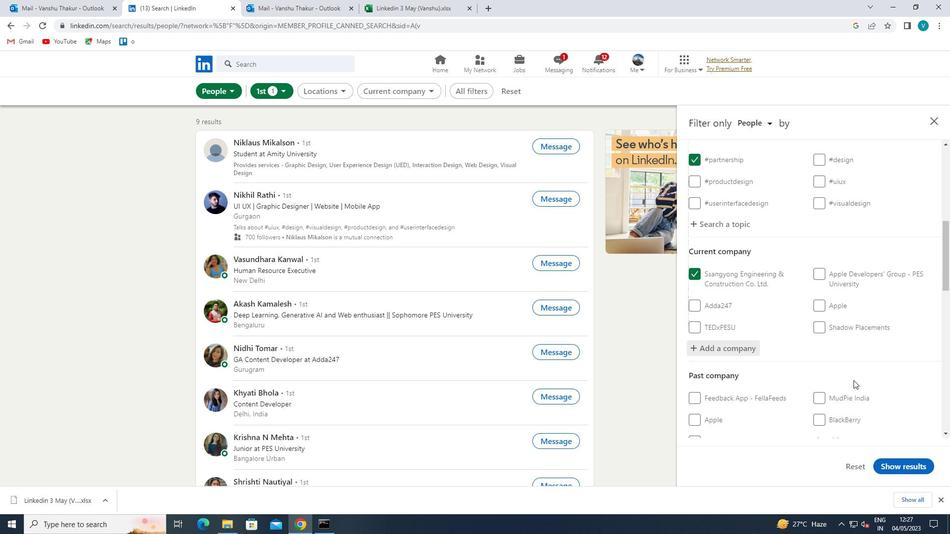 
Action: Mouse scrolled (853, 380) with delta (0, 0)
Screenshot: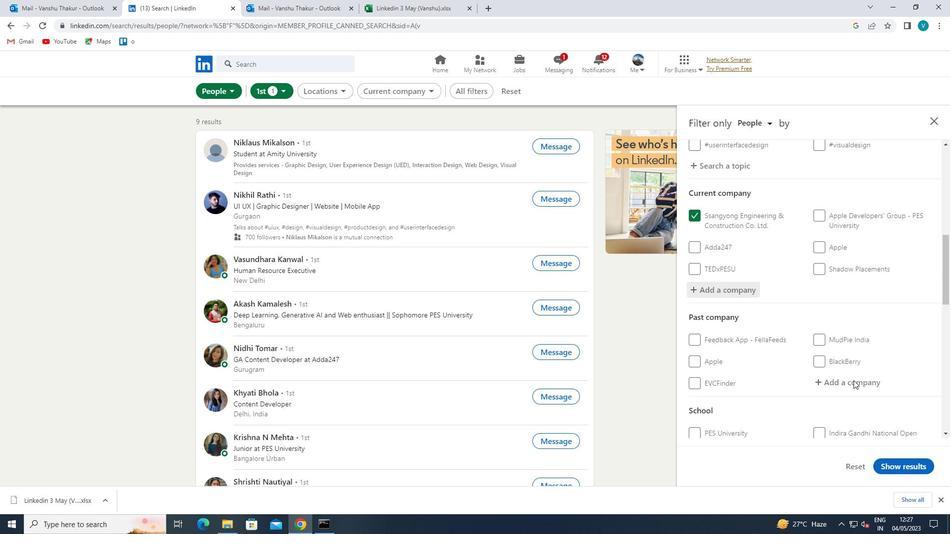 
Action: Mouse moved to (850, 376)
Screenshot: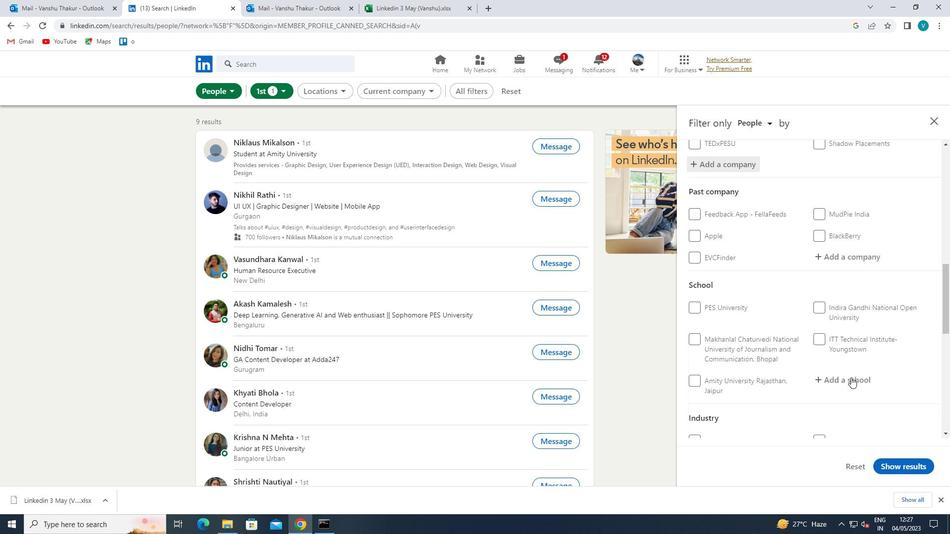 
Action: Mouse pressed left at (850, 376)
Screenshot: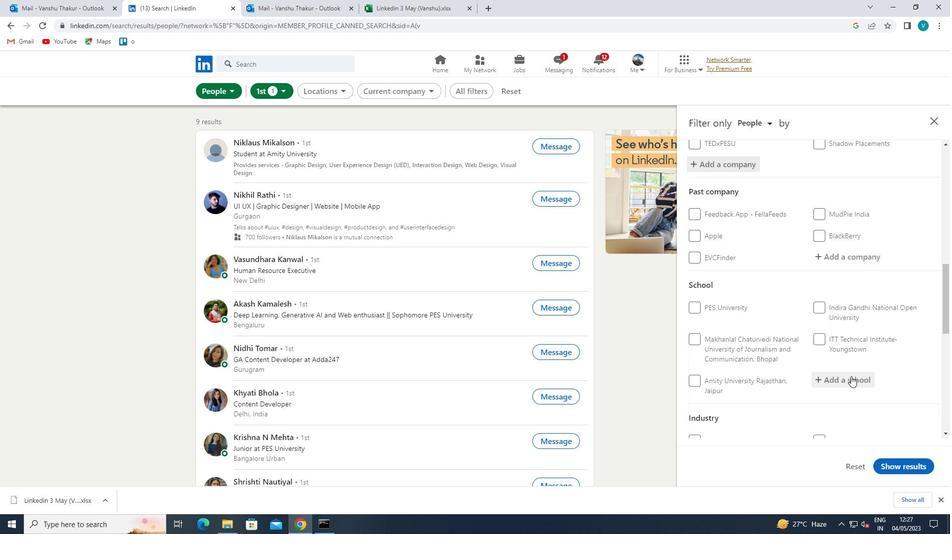 
Action: Mouse moved to (850, 376)
Screenshot: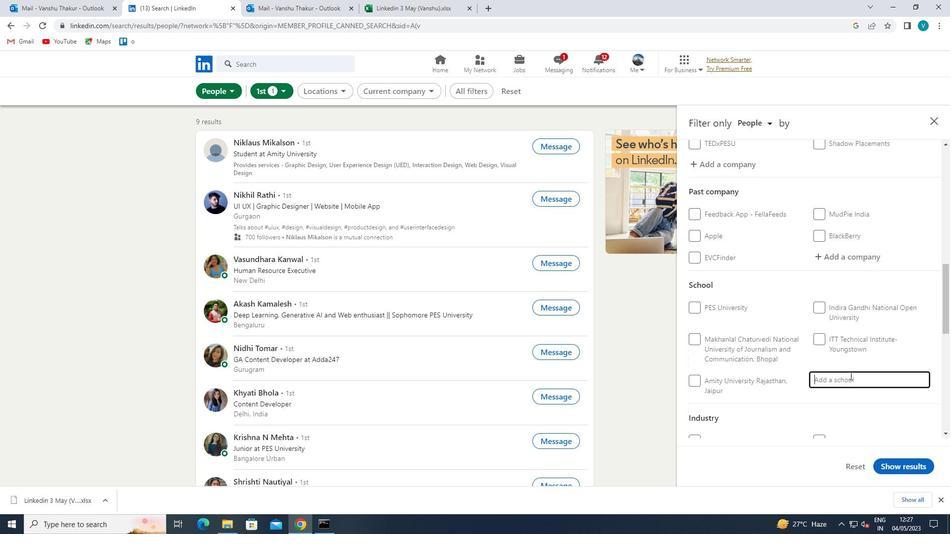 
Action: Key pressed <Key.shift>RNK<Key.backspace><Key.backspace><Key.shift>MK<Key.space><Key.shift>E
Screenshot: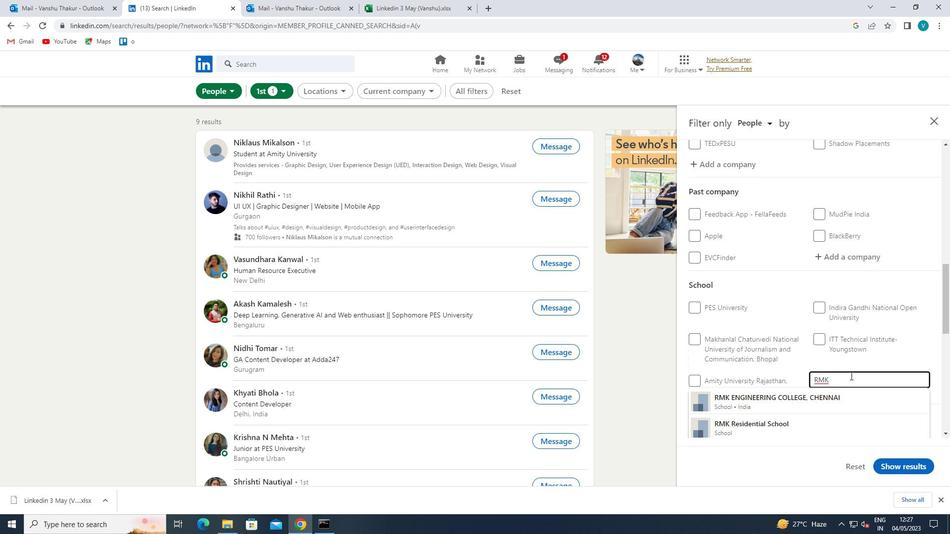 
Action: Mouse moved to (838, 396)
Screenshot: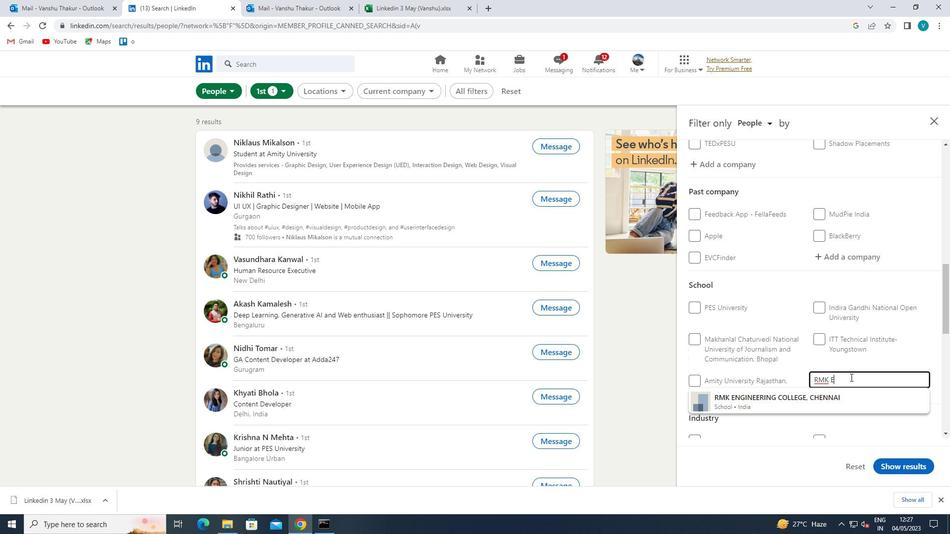 
Action: Mouse pressed left at (838, 396)
Screenshot: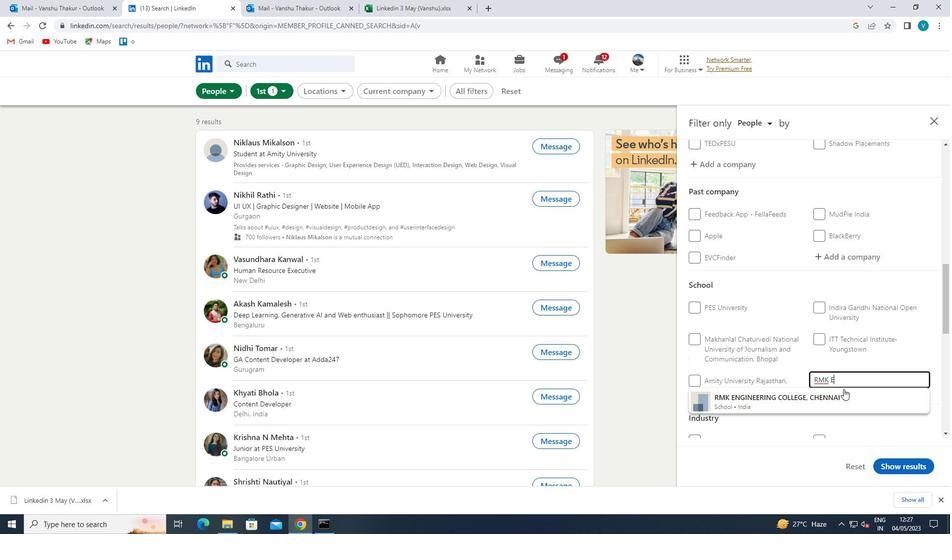 
Action: Mouse moved to (837, 393)
Screenshot: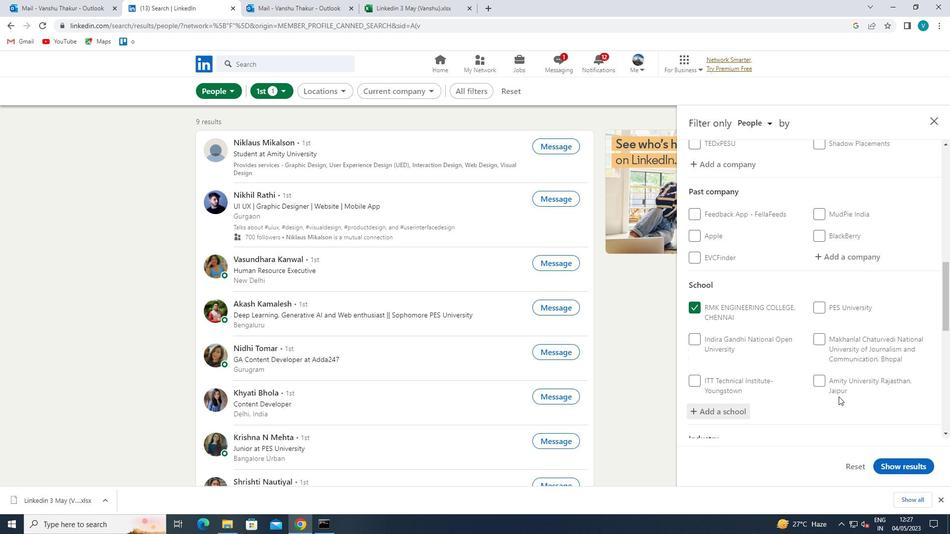 
Action: Mouse scrolled (837, 393) with delta (0, 0)
Screenshot: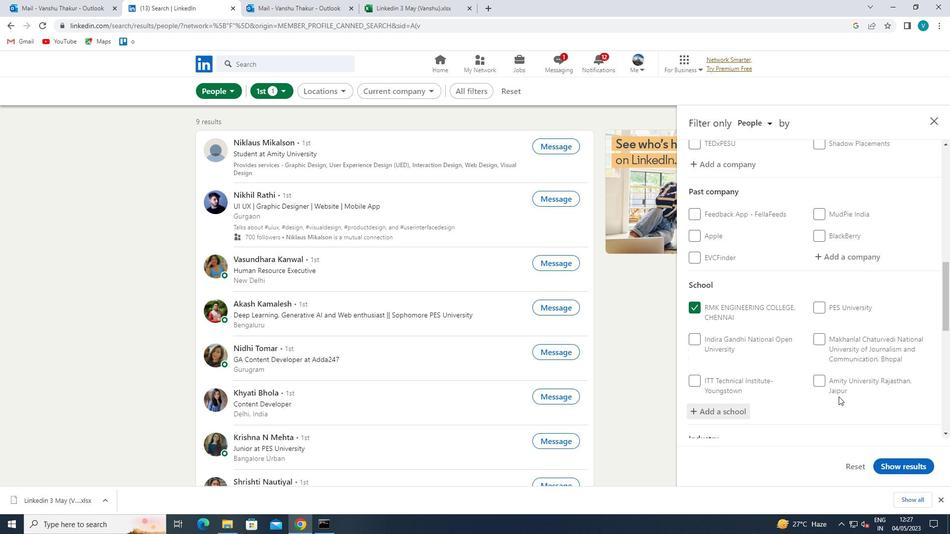 
Action: Mouse moved to (836, 387)
Screenshot: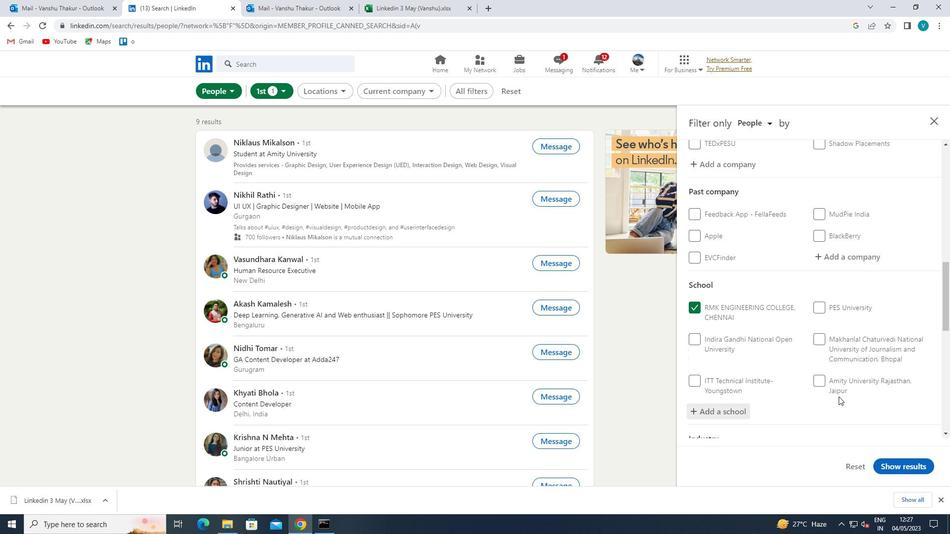
Action: Mouse scrolled (836, 386) with delta (0, 0)
Screenshot: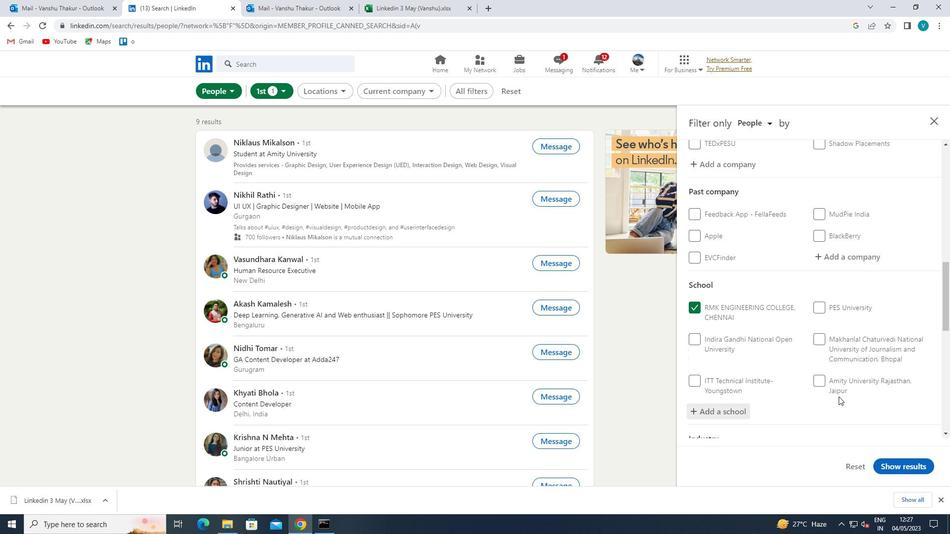 
Action: Mouse moved to (836, 382)
Screenshot: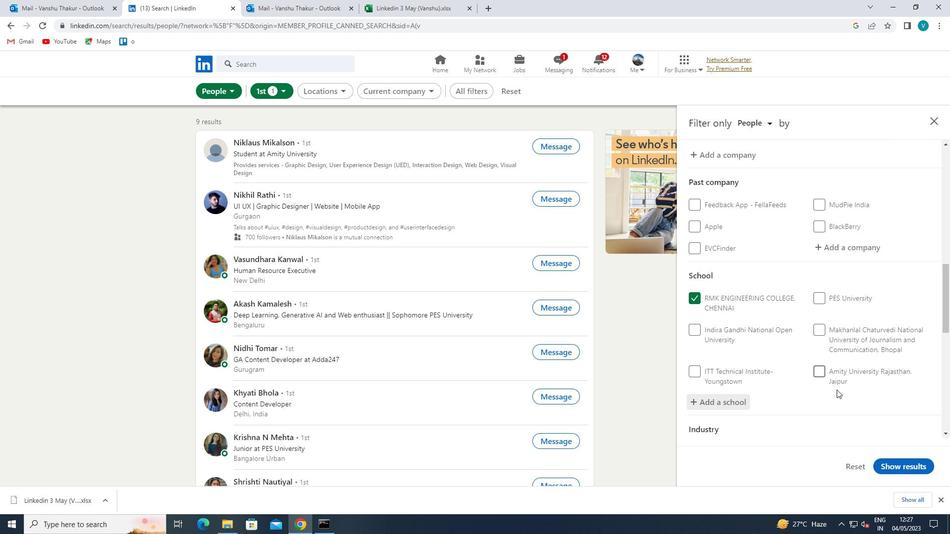 
Action: Mouse scrolled (836, 381) with delta (0, 0)
Screenshot: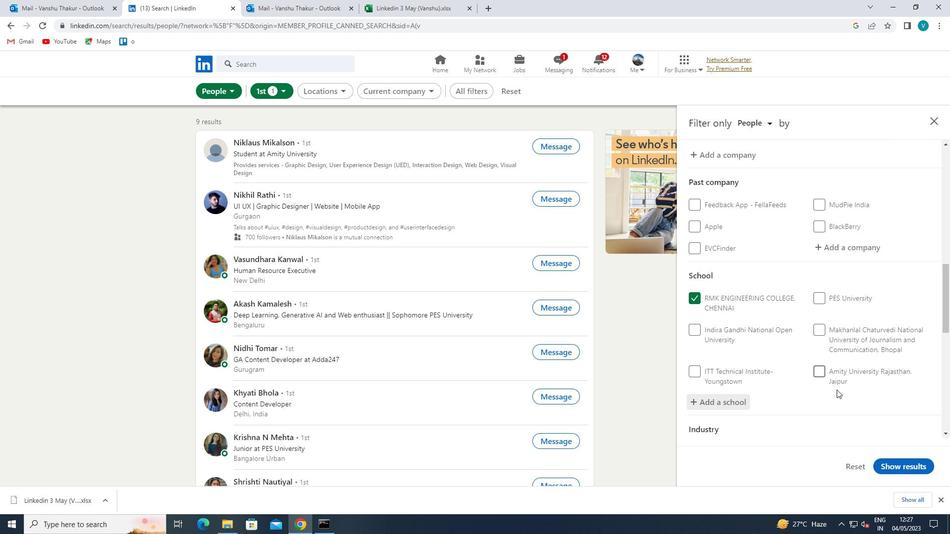 
Action: Mouse moved to (836, 379)
Screenshot: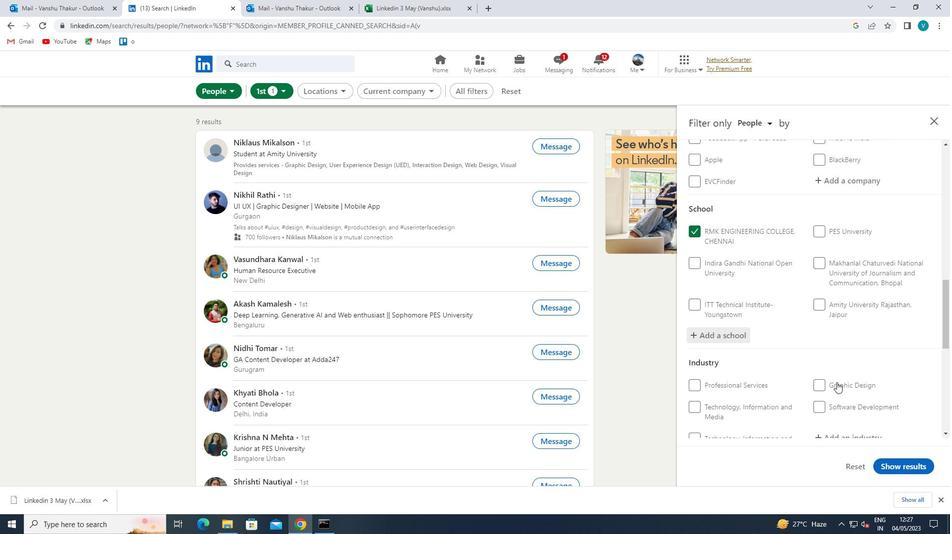 
Action: Mouse scrolled (836, 378) with delta (0, 0)
Screenshot: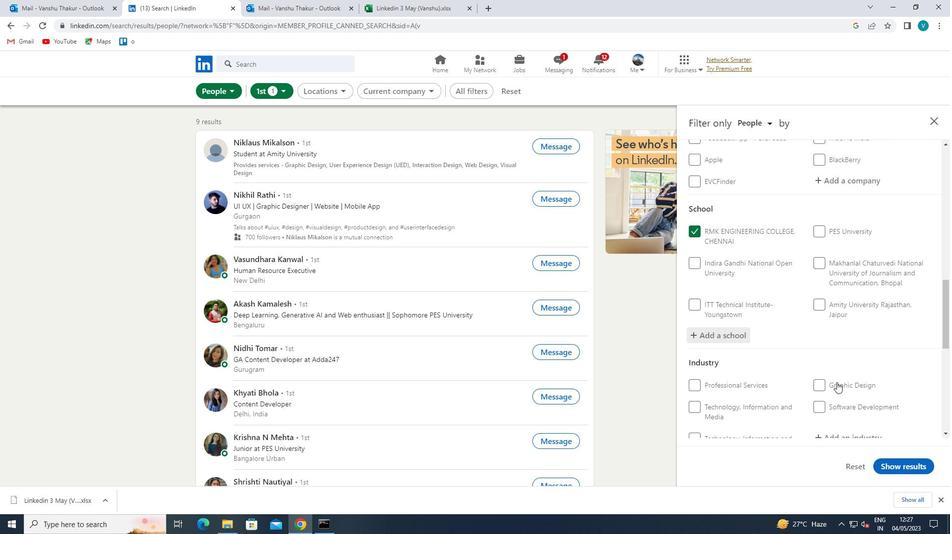 
Action: Mouse moved to (849, 309)
Screenshot: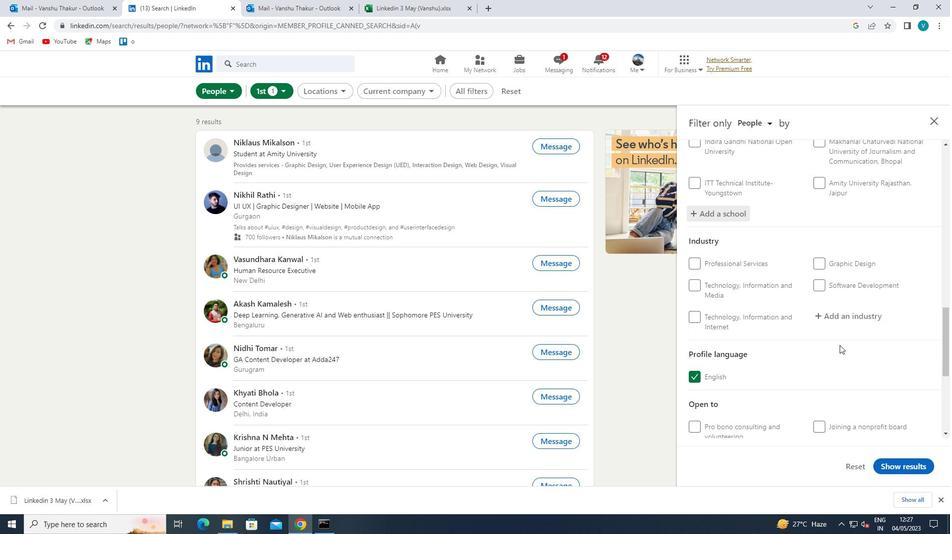 
Action: Mouse pressed left at (849, 309)
Screenshot: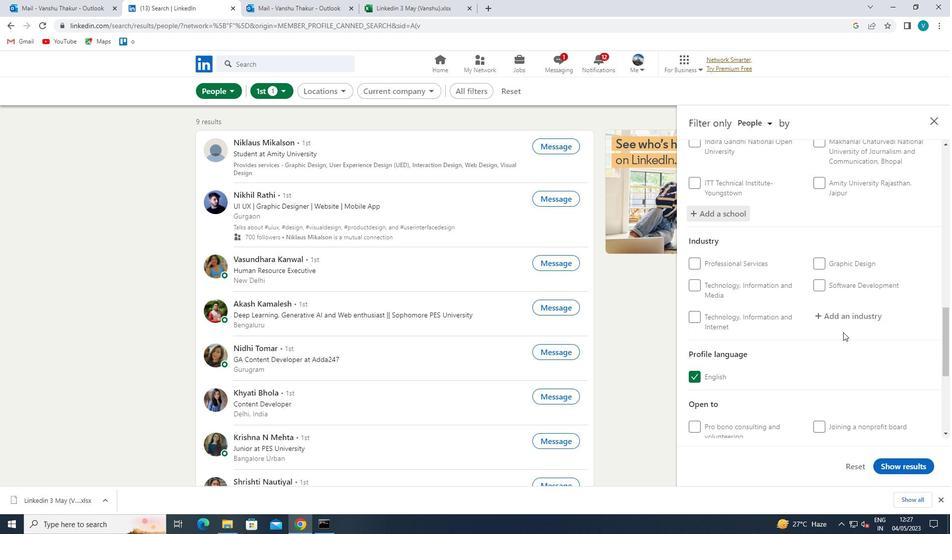 
Action: Key pressed <Key.shift>BLOCKCHAIN
Screenshot: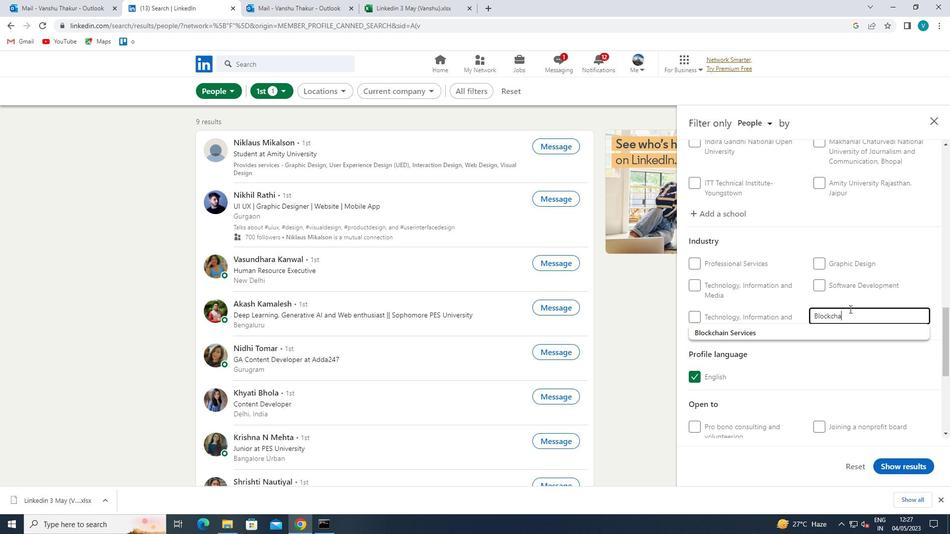 
Action: Mouse moved to (833, 329)
Screenshot: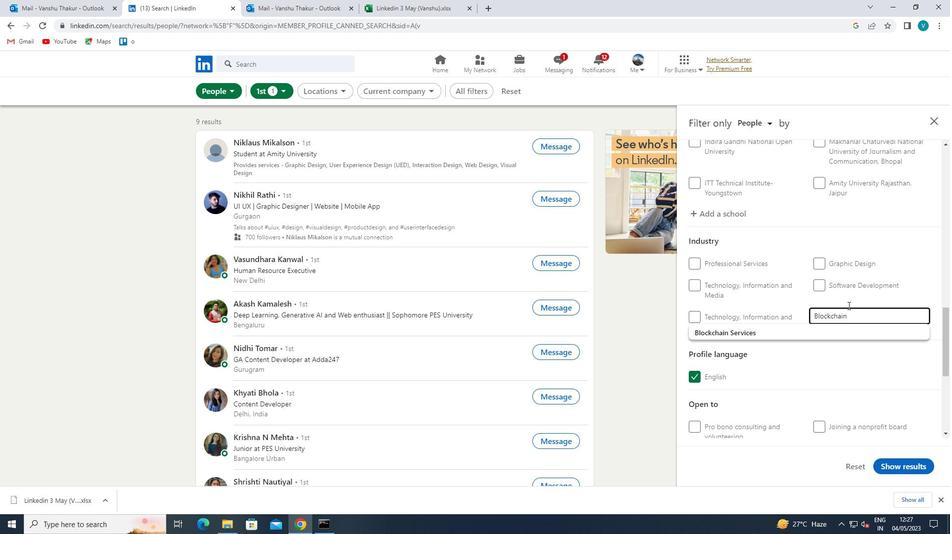 
Action: Mouse pressed left at (833, 329)
Screenshot: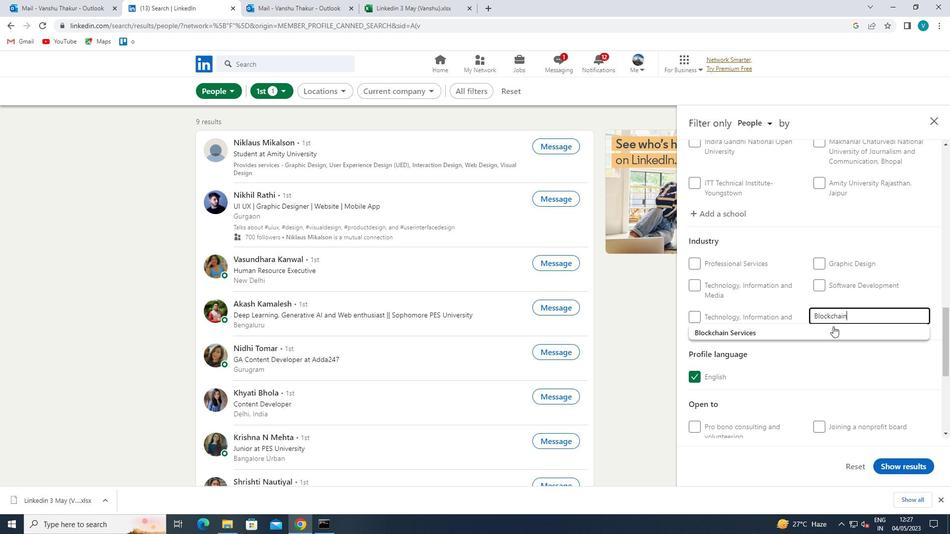 
Action: Mouse scrolled (833, 328) with delta (0, 0)
Screenshot: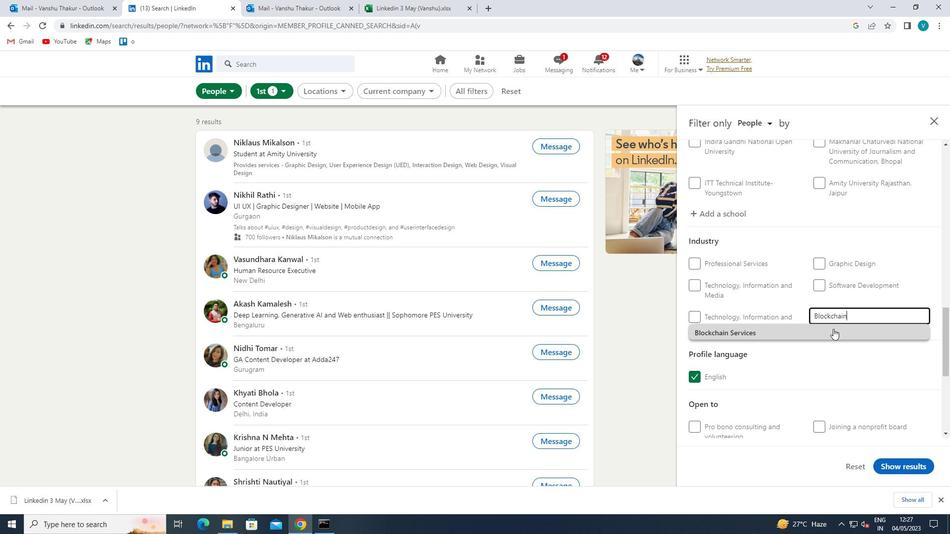 
Action: Mouse moved to (833, 329)
Screenshot: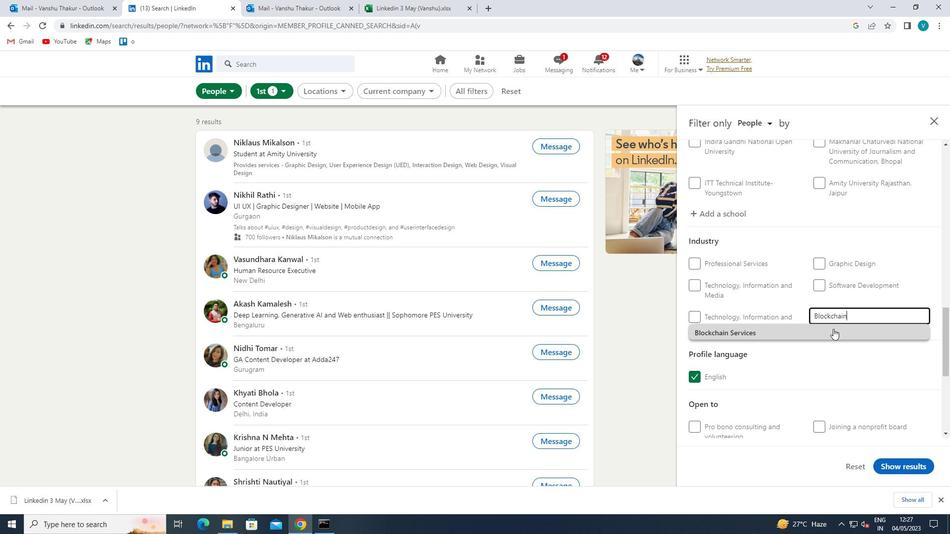 
Action: Mouse scrolled (833, 328) with delta (0, 0)
Screenshot: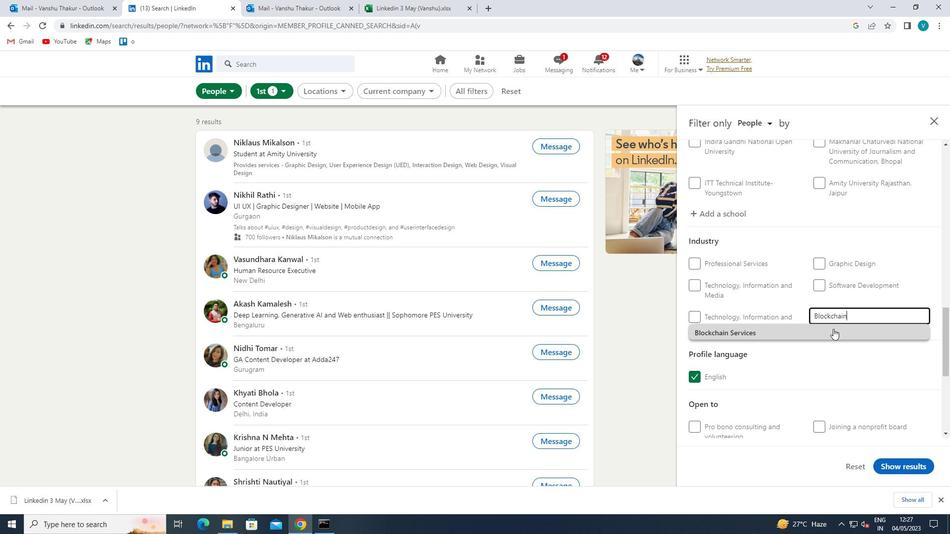 
Action: Mouse moved to (833, 329)
Screenshot: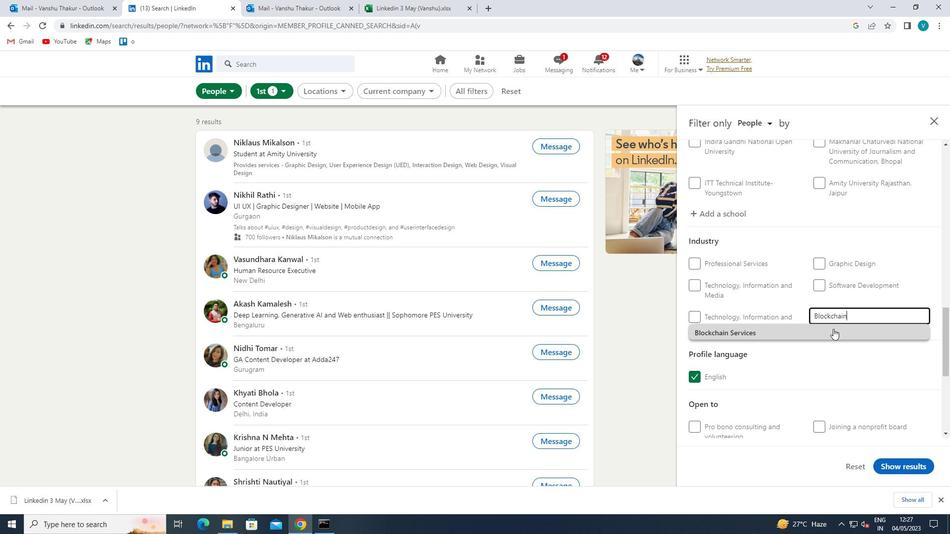 
Action: Mouse scrolled (833, 329) with delta (0, 0)
Screenshot: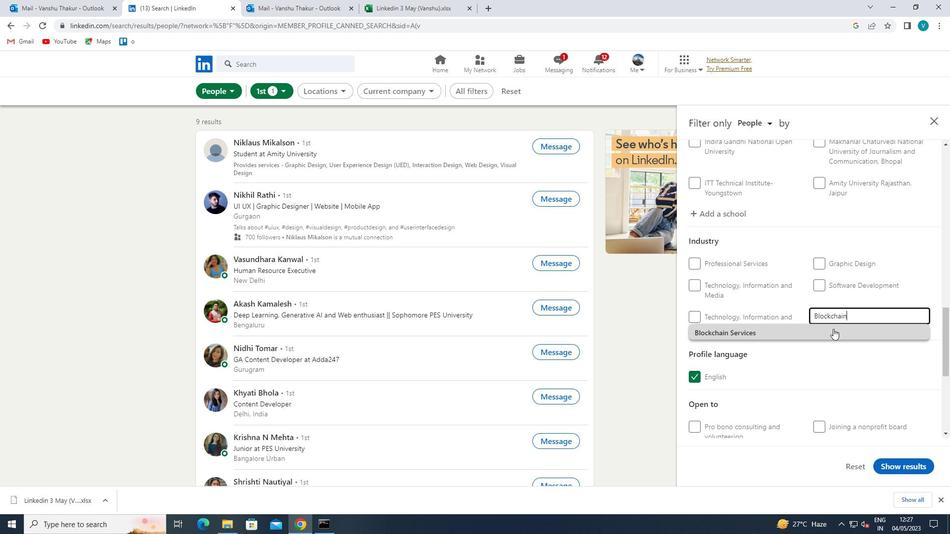 
Action: Mouse moved to (832, 330)
Screenshot: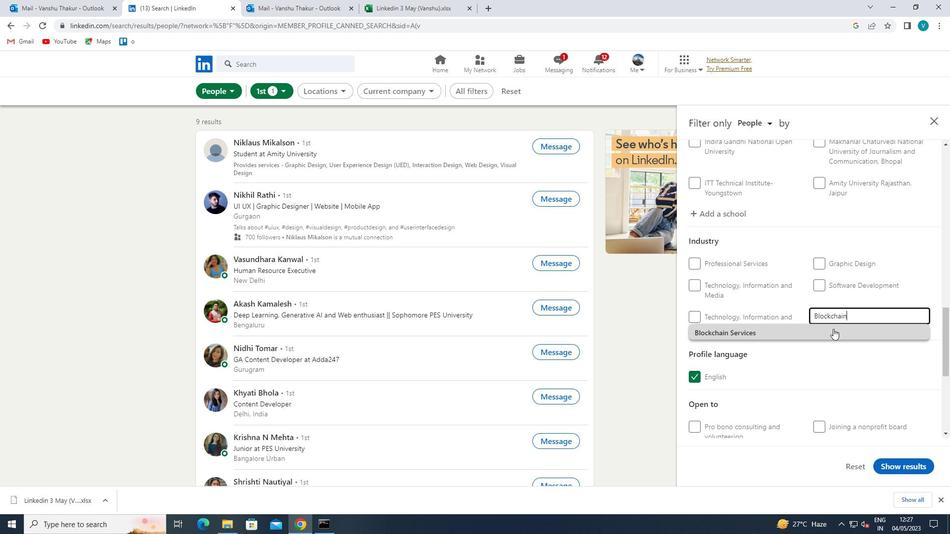 
Action: Mouse scrolled (832, 330) with delta (0, 0)
Screenshot: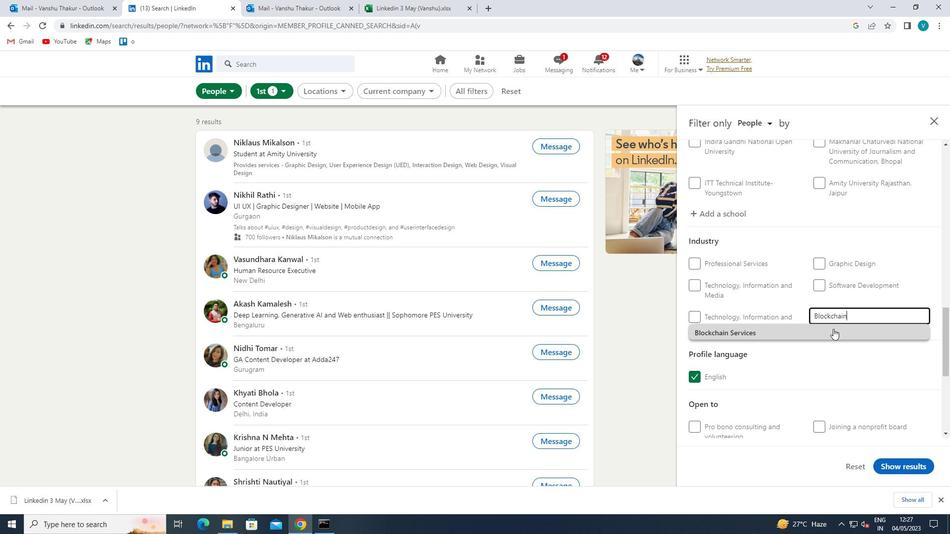 
Action: Mouse moved to (833, 348)
Screenshot: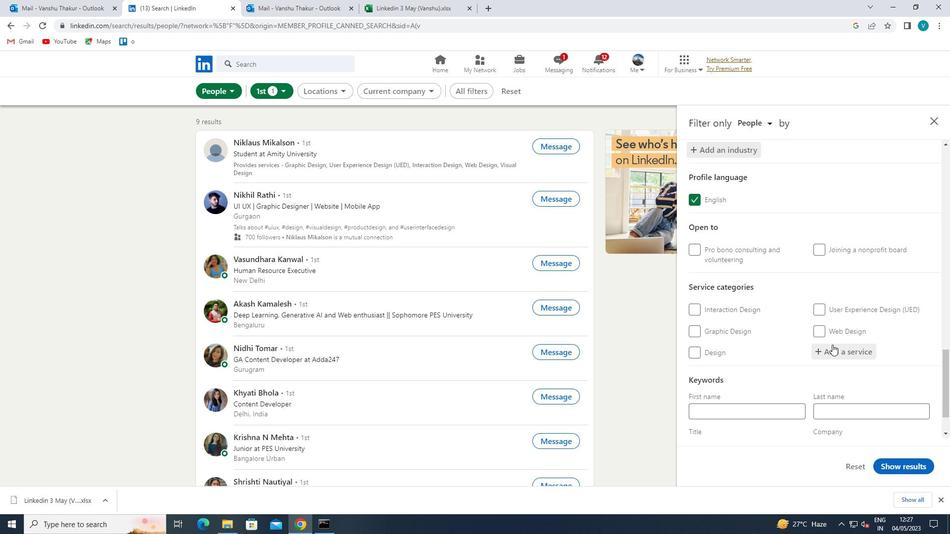 
Action: Mouse pressed left at (833, 348)
Screenshot: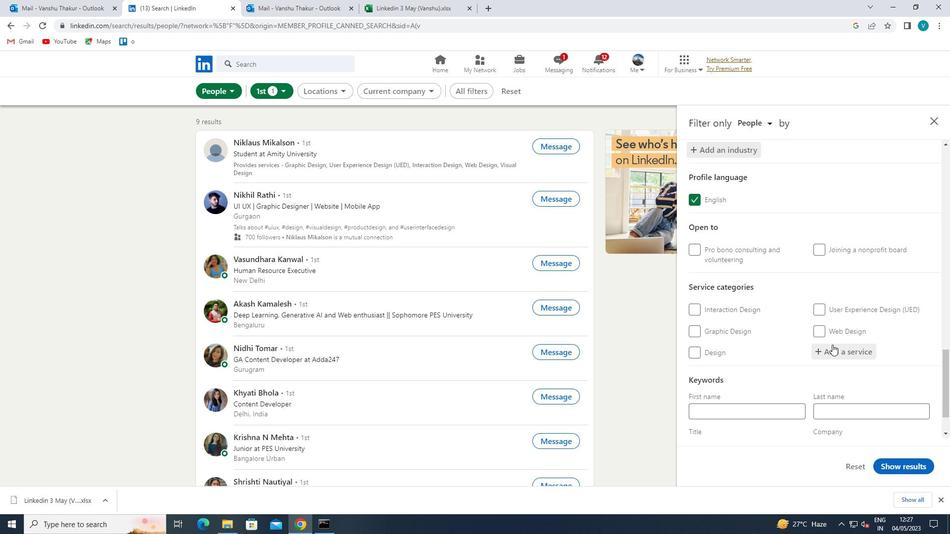 
Action: Mouse moved to (835, 350)
Screenshot: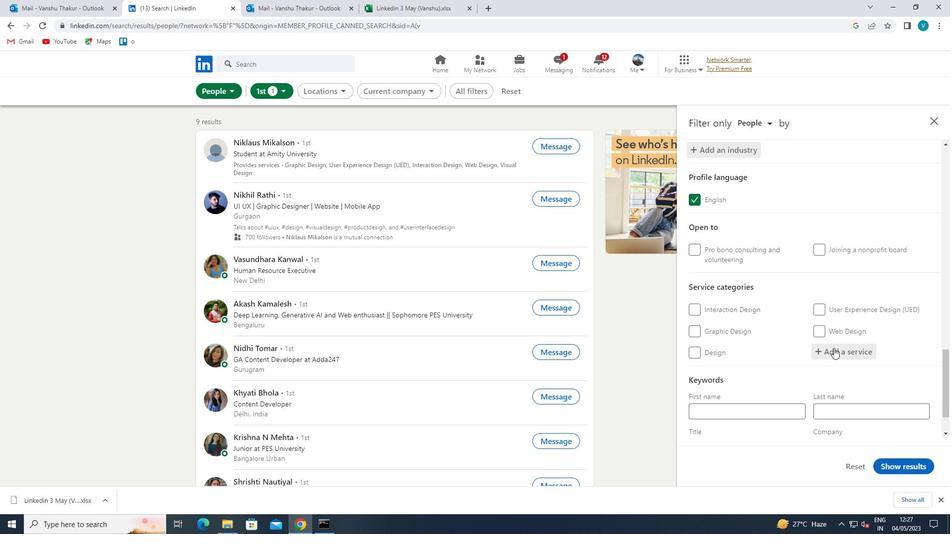 
Action: Key pressed <Key.shift>PROE
Screenshot: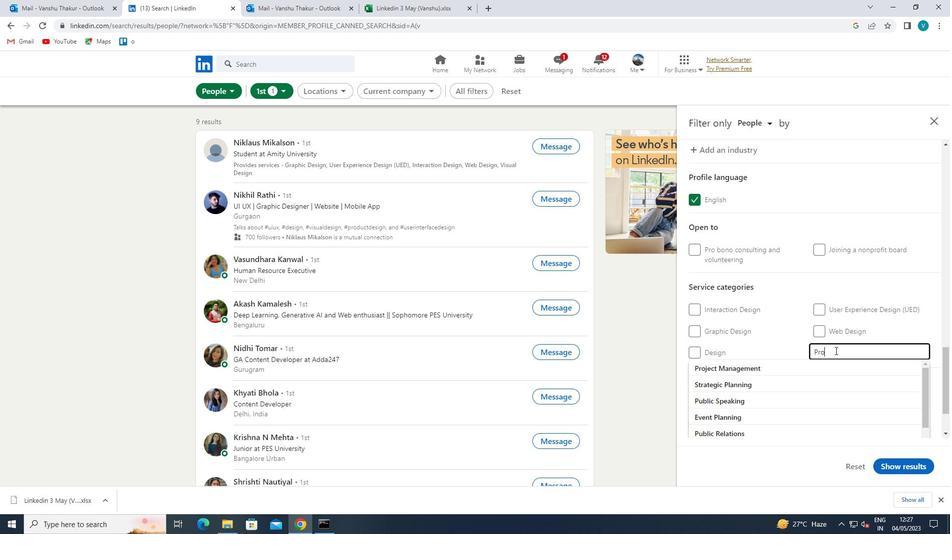 
Action: Mouse moved to (835, 350)
Screenshot: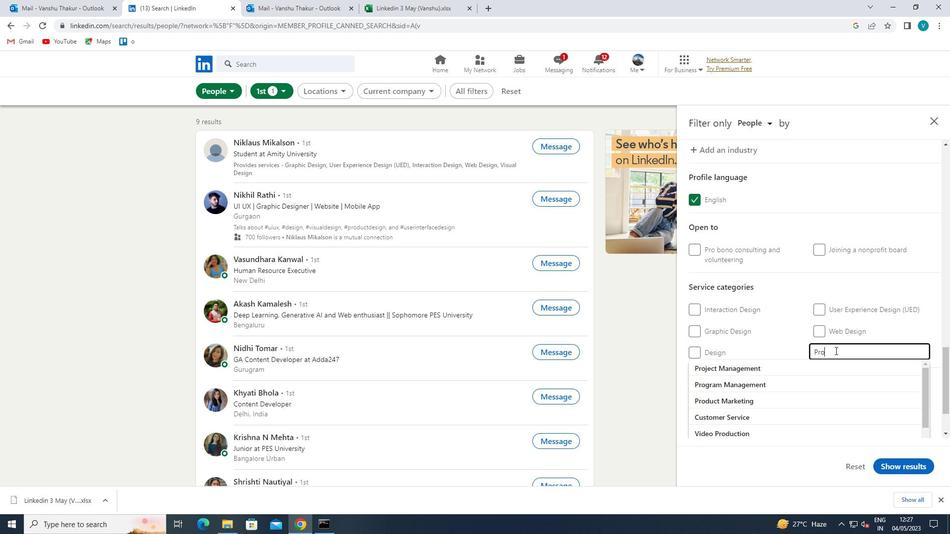 
Action: Key pressed RTY<Key.space>
Screenshot: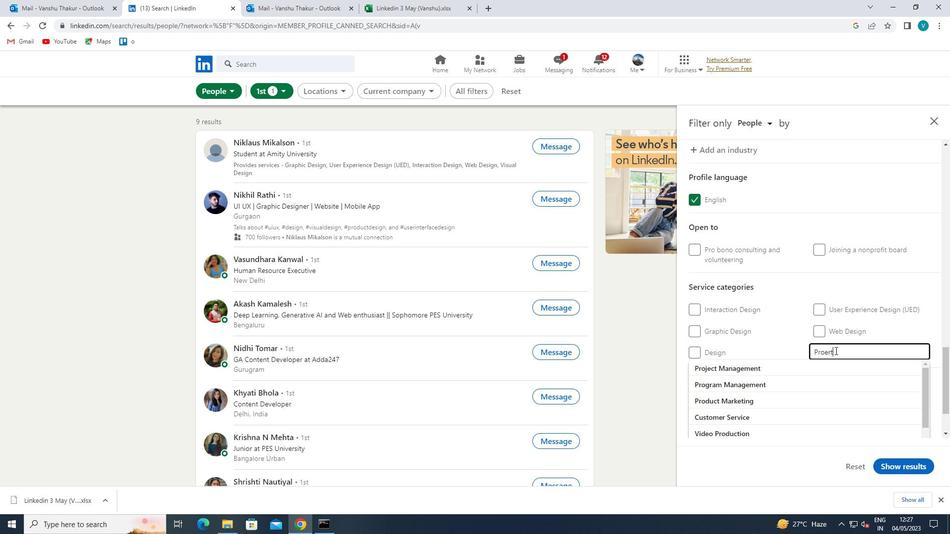 
Action: Mouse moved to (823, 352)
Screenshot: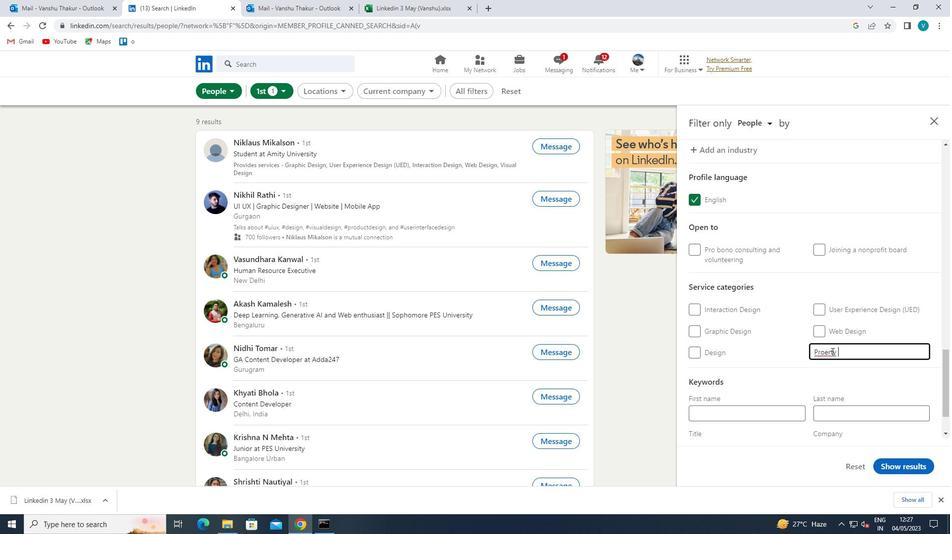 
Action: Mouse pressed left at (823, 352)
Screenshot: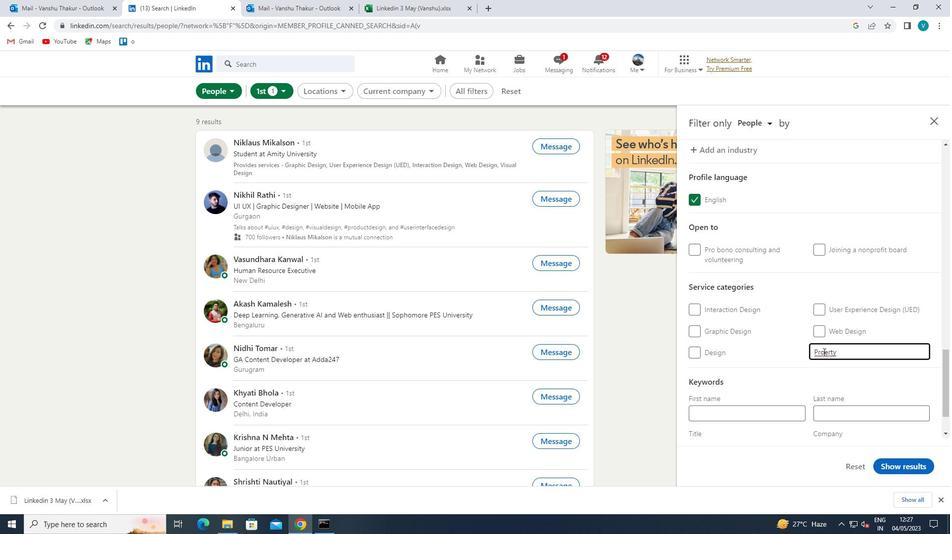 
Action: Mouse moved to (830, 360)
Screenshot: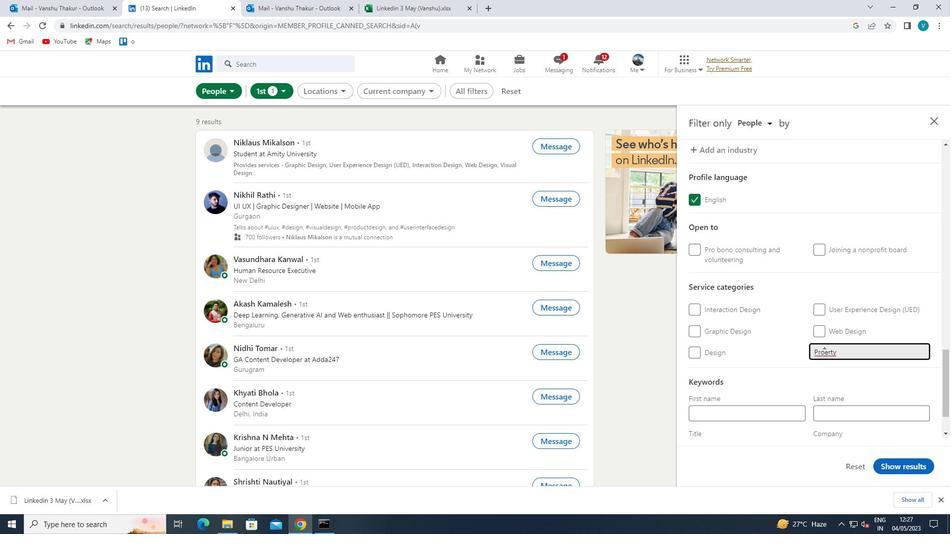
Action: Key pressed P
Screenshot: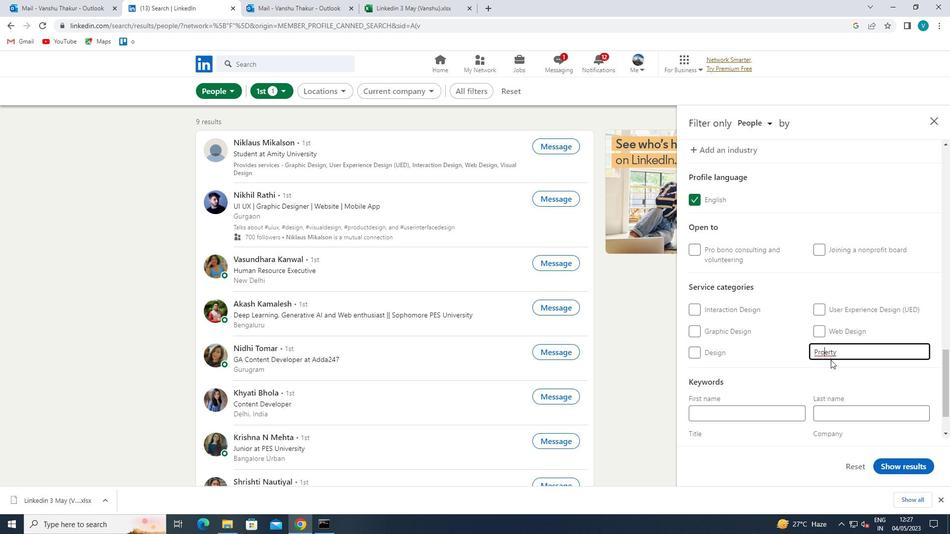 
Action: Mouse moved to (843, 354)
Screenshot: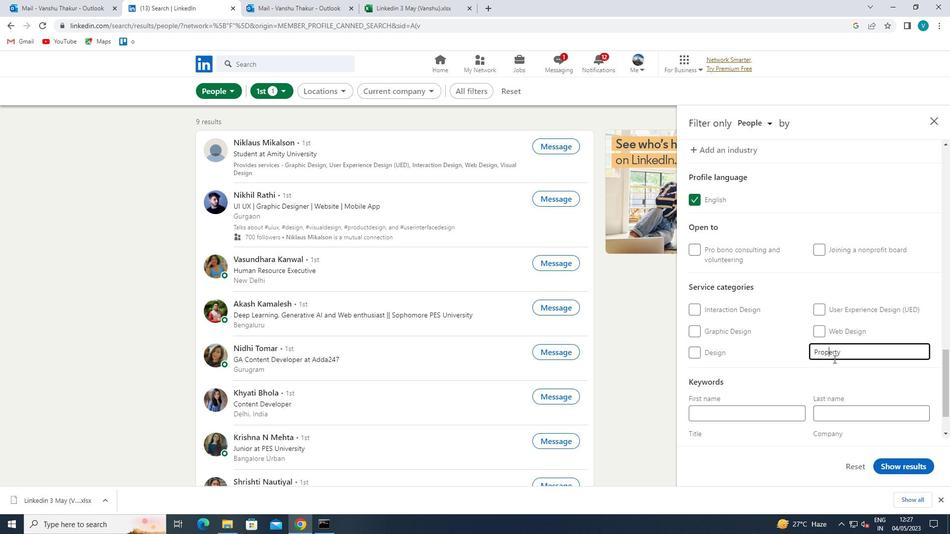 
Action: Mouse pressed left at (843, 354)
Screenshot: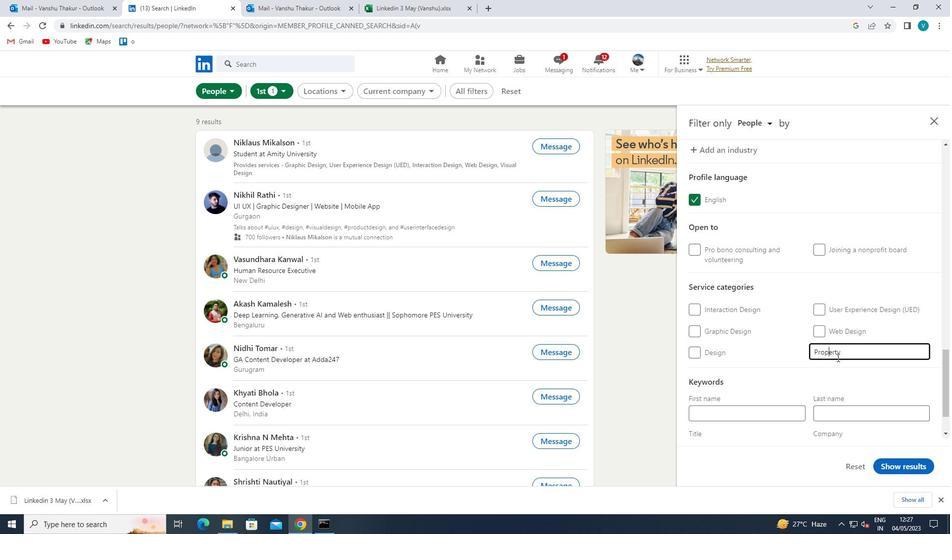 
Action: Mouse moved to (814, 363)
Screenshot: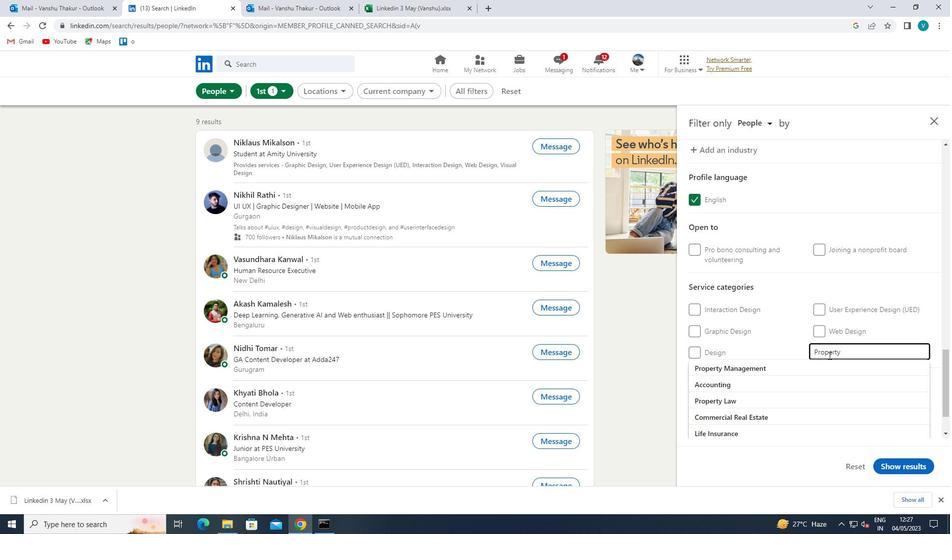 
Action: Mouse pressed left at (814, 363)
Screenshot: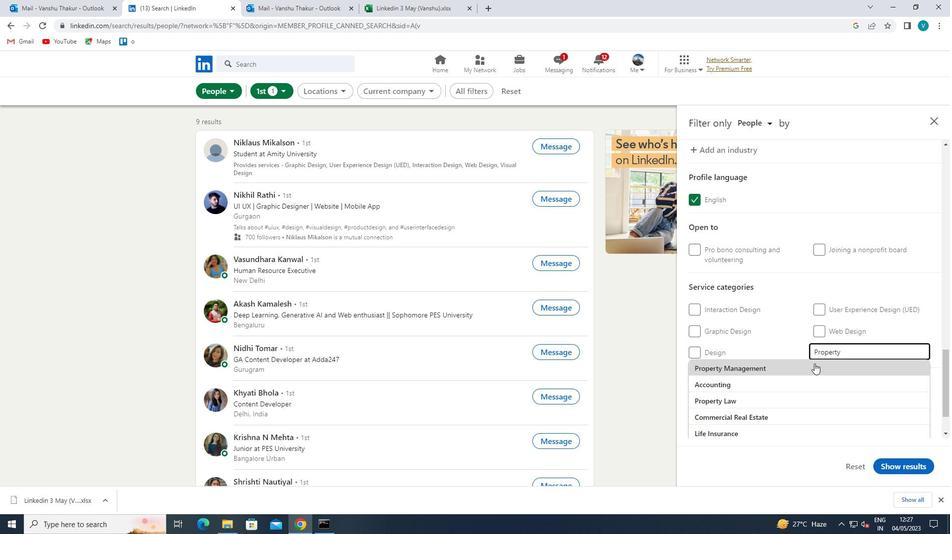 
Action: Mouse scrolled (814, 363) with delta (0, 0)
Screenshot: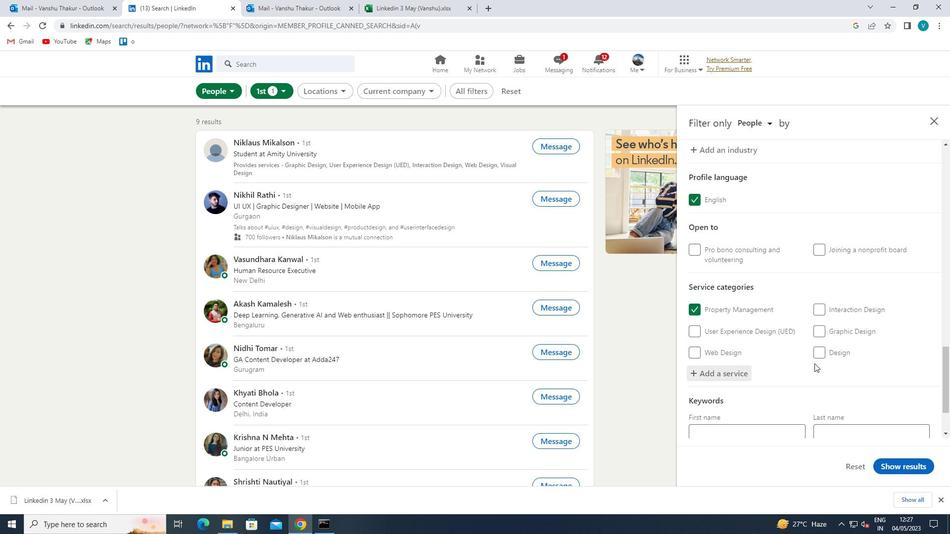 
Action: Mouse scrolled (814, 363) with delta (0, 0)
Screenshot: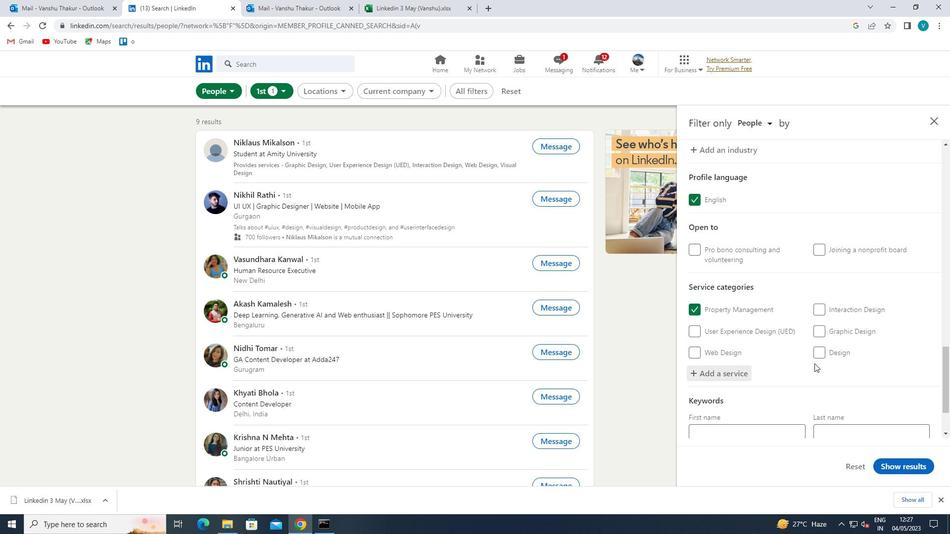 
Action: Mouse moved to (814, 364)
Screenshot: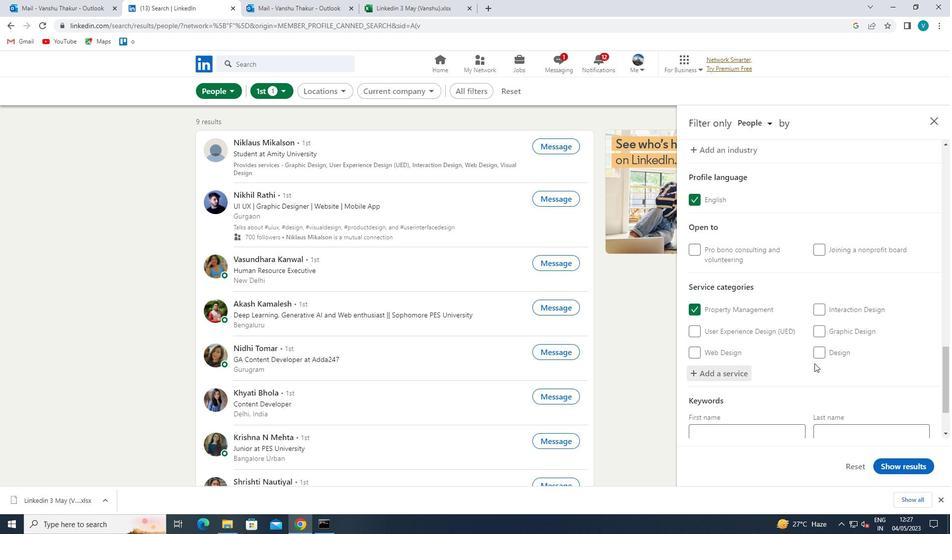 
Action: Mouse scrolled (814, 363) with delta (0, 0)
Screenshot: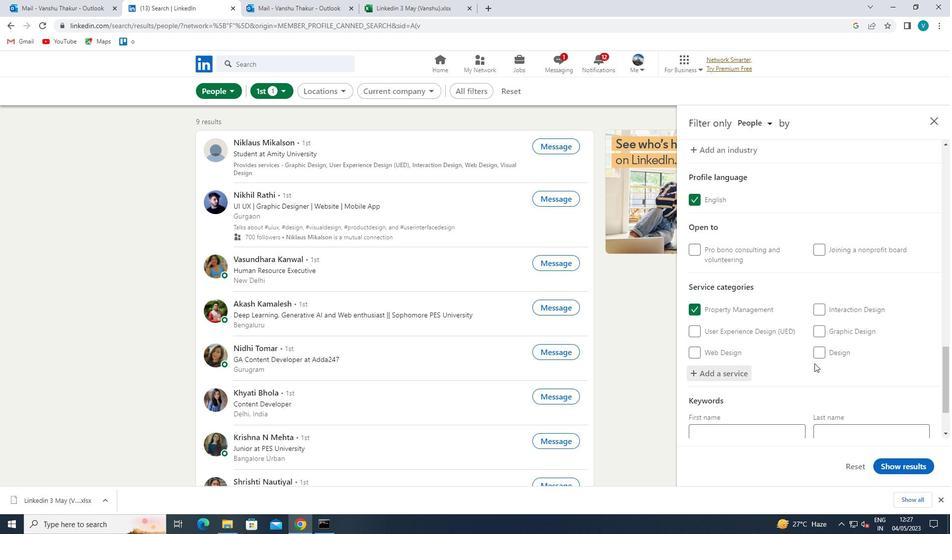 
Action: Mouse moved to (813, 364)
Screenshot: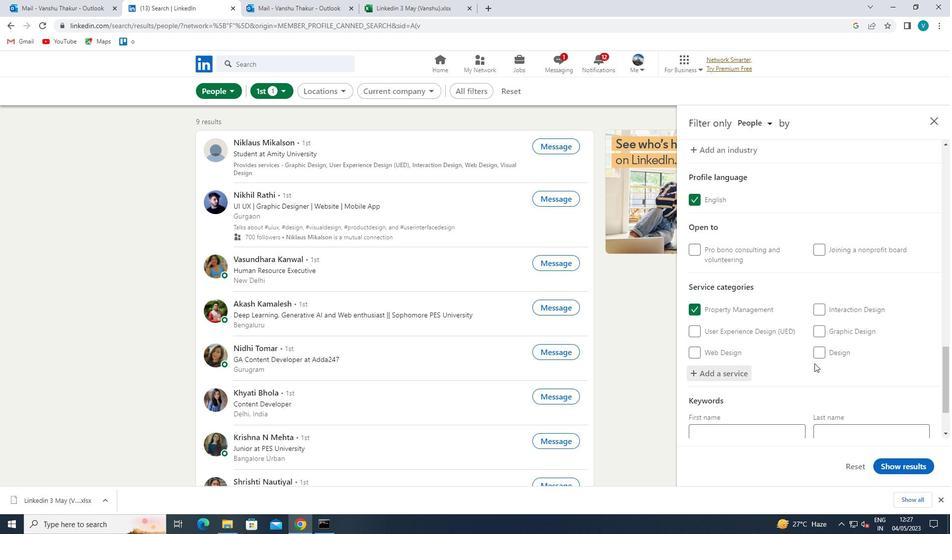 
Action: Mouse scrolled (813, 363) with delta (0, 0)
Screenshot: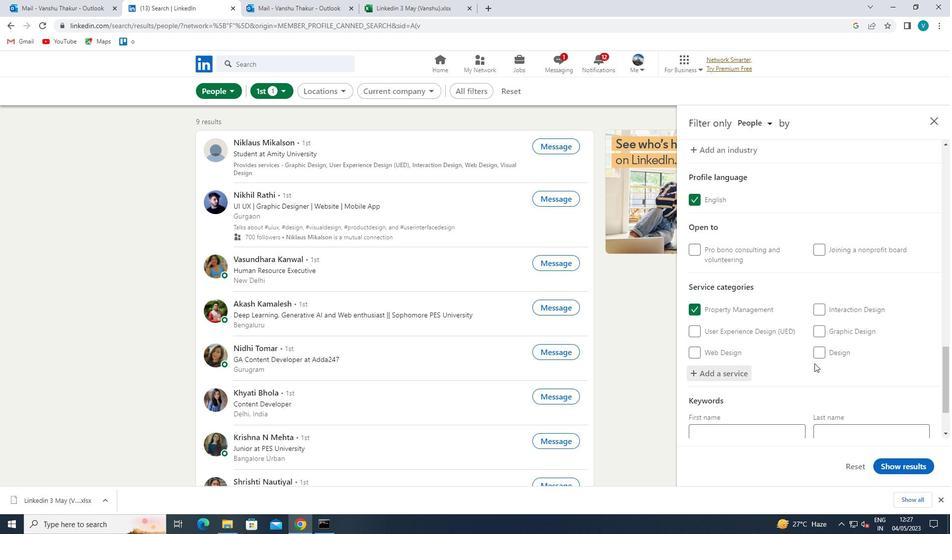 
Action: Mouse moved to (787, 391)
Screenshot: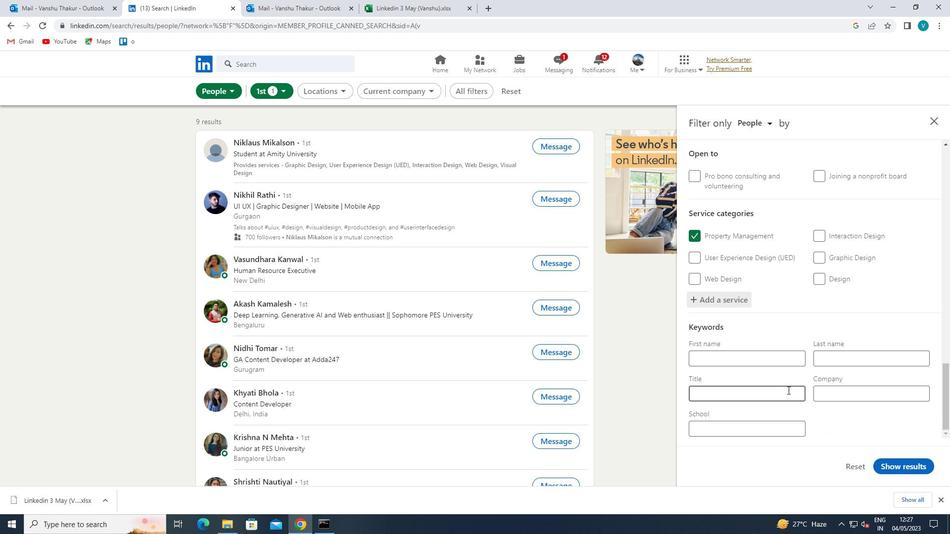 
Action: Mouse pressed left at (787, 391)
Screenshot: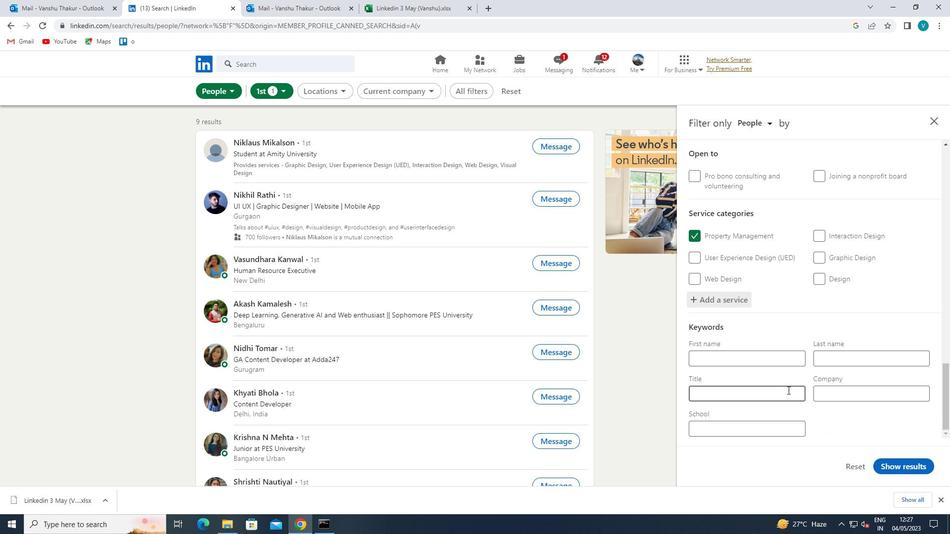 
Action: Mouse moved to (790, 391)
Screenshot: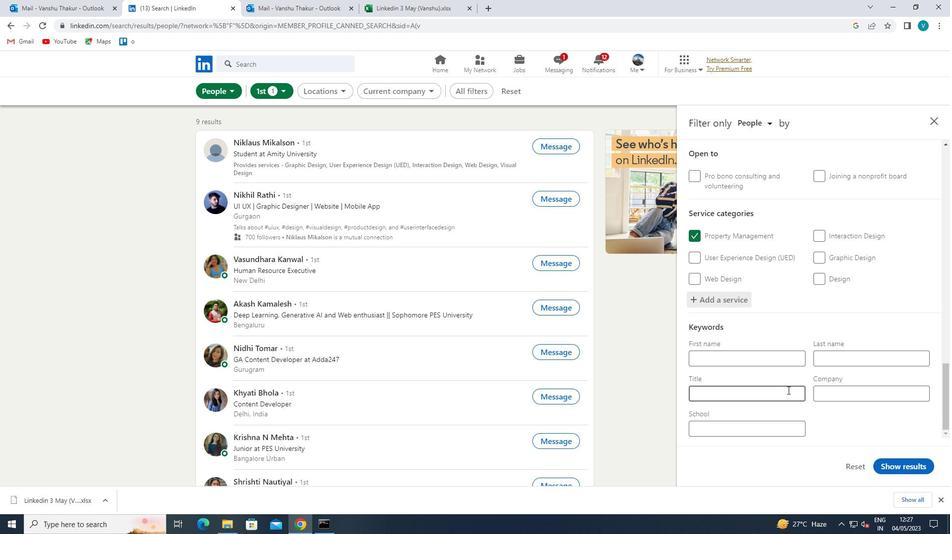 
Action: Key pressed <Key.shift>APPLICATION<Key.space><Key.shift>DEVELOPER<Key.space>
Screenshot: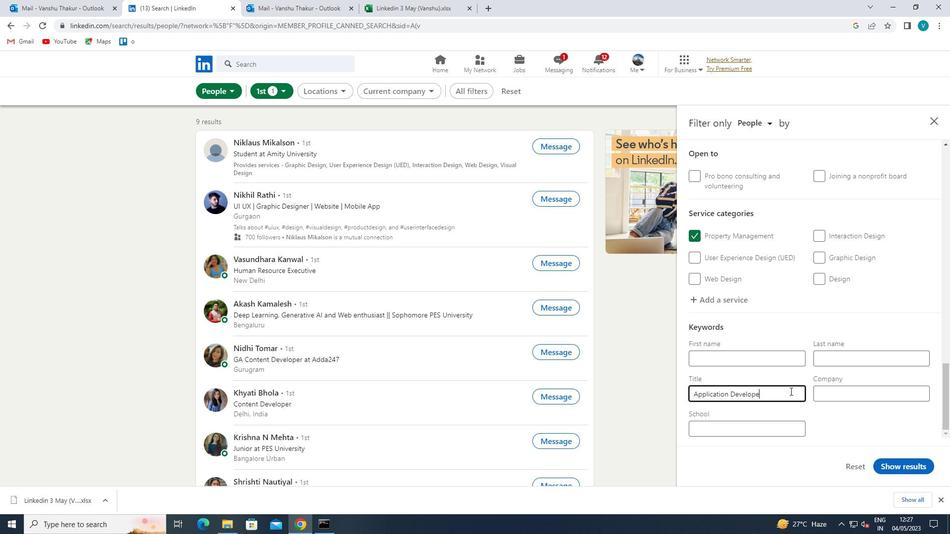 
Action: Mouse moved to (897, 461)
Screenshot: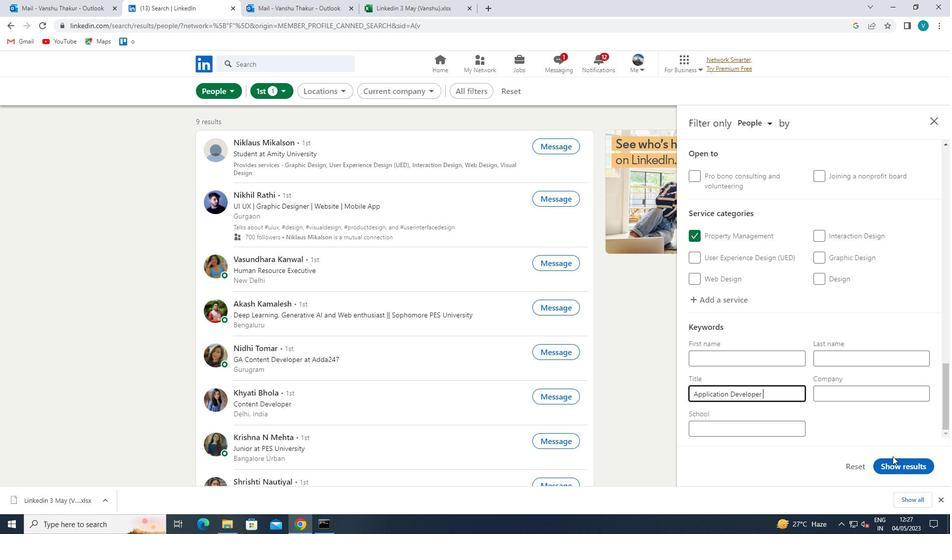 
Action: Mouse pressed left at (897, 461)
Screenshot: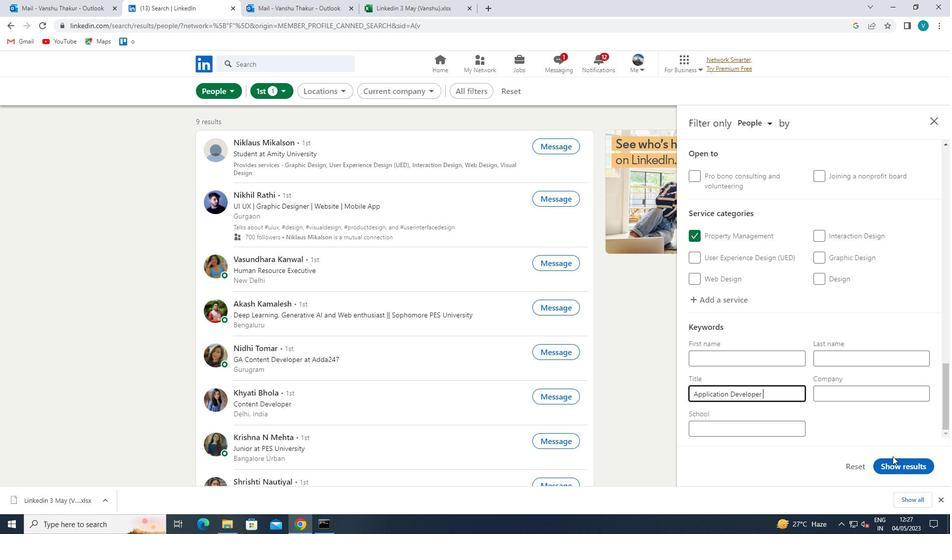 
Action: Mouse moved to (898, 461)
Screenshot: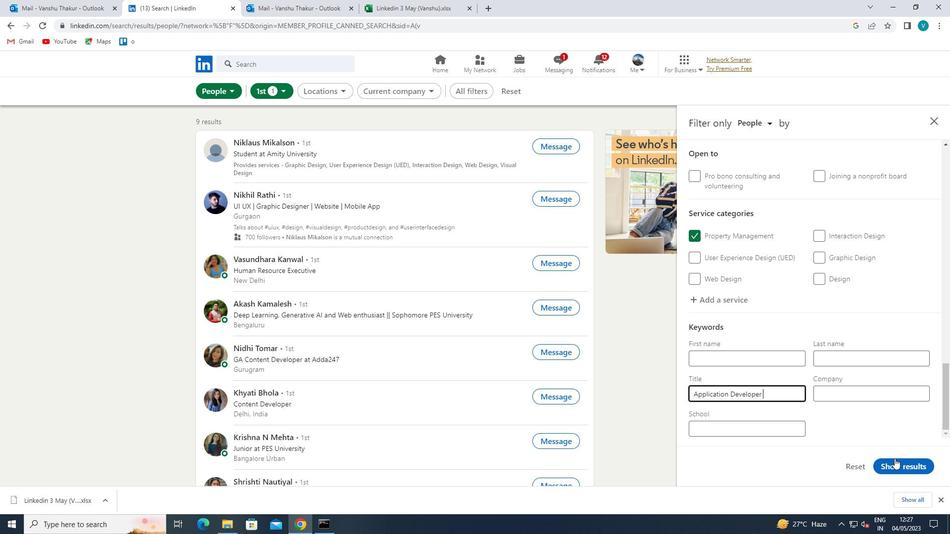 
